 Task: Check the opening hours of the nearest Apple Support Center.
Action: Mouse moved to (81, 33)
Screenshot: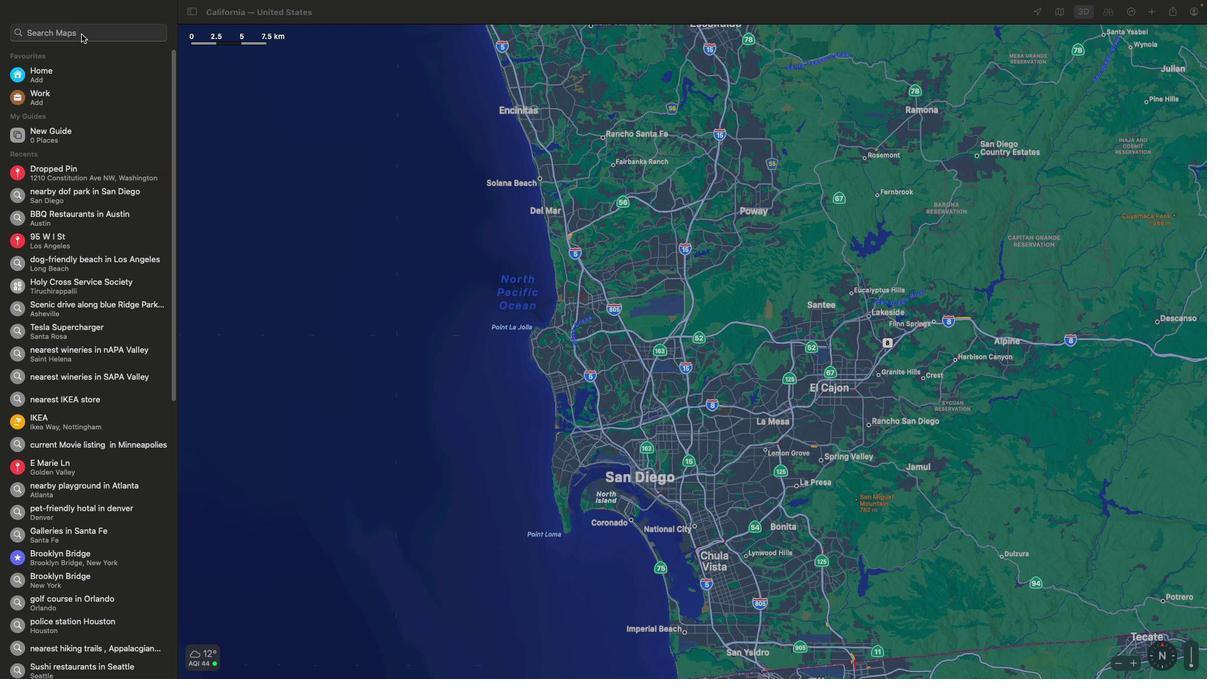 
Action: Mouse pressed left at (81, 33)
Screenshot: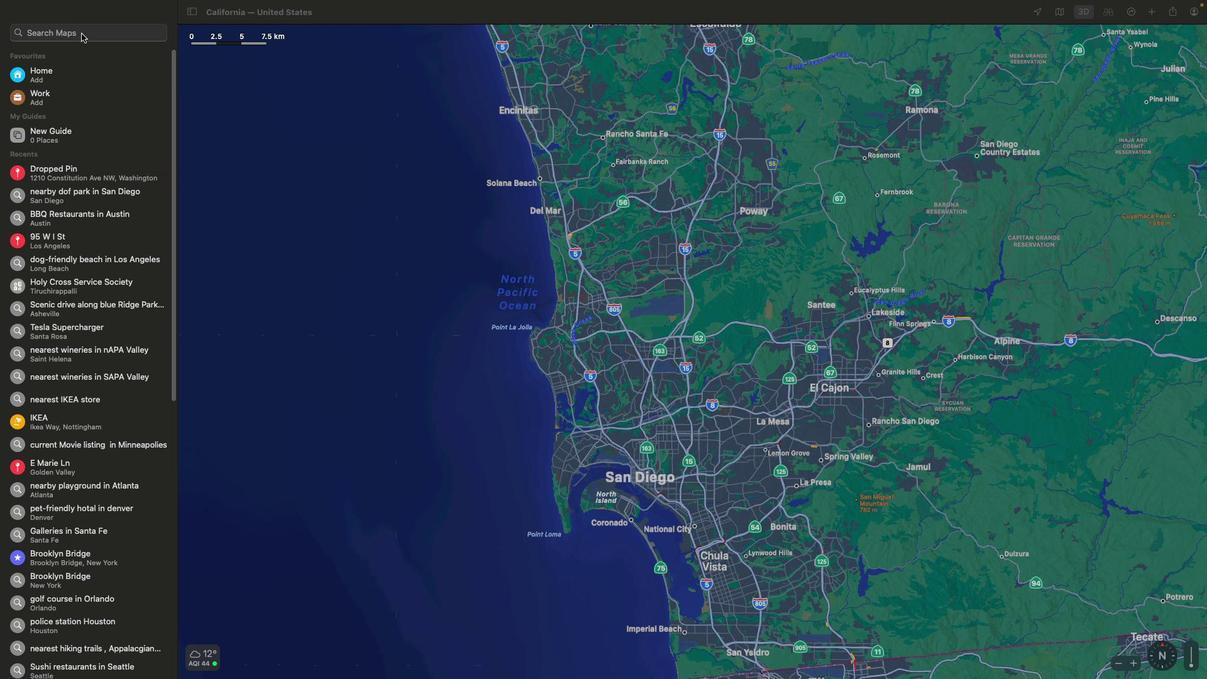 
Action: Key pressed Key.shift'N''e''a''r''e''s''t'Key.spaceKey.shift'A''p''p''l''e'Key.spaceKey.shift'S''u''p''p''o''r''t'Key.spaceKey.shiftKey.shift'C''e''n''t''e''r'Key.spaceKey.enter
Screenshot: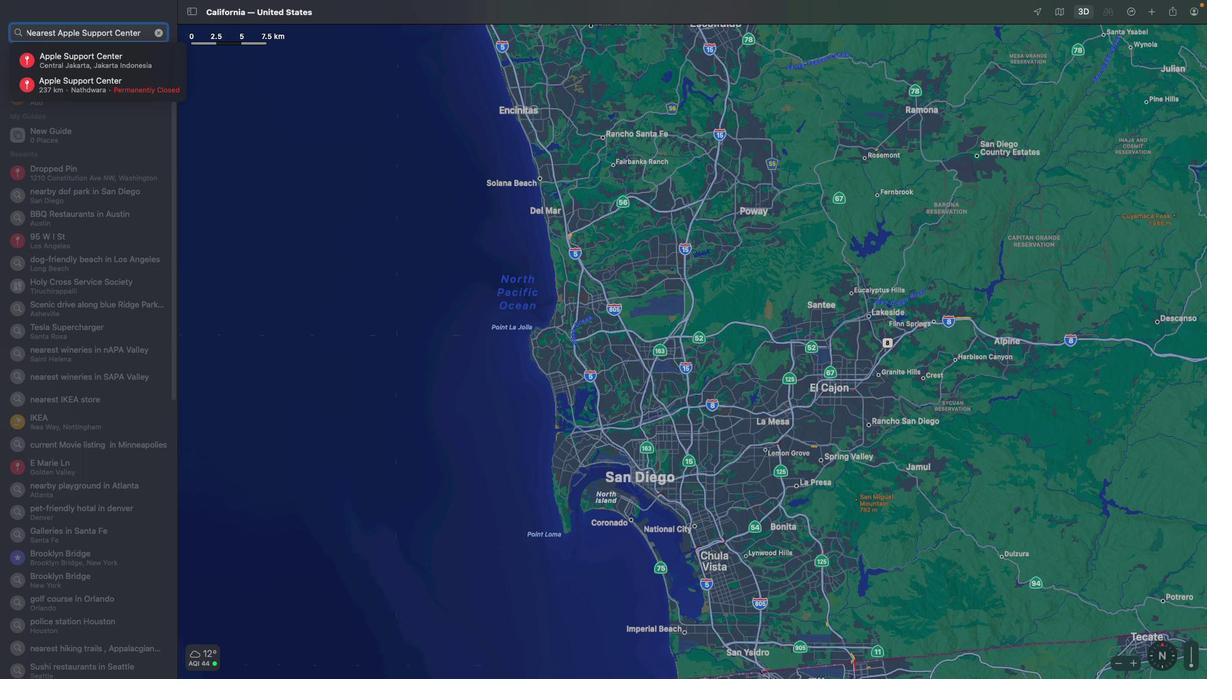 
Action: Mouse moved to (117, 33)
Screenshot: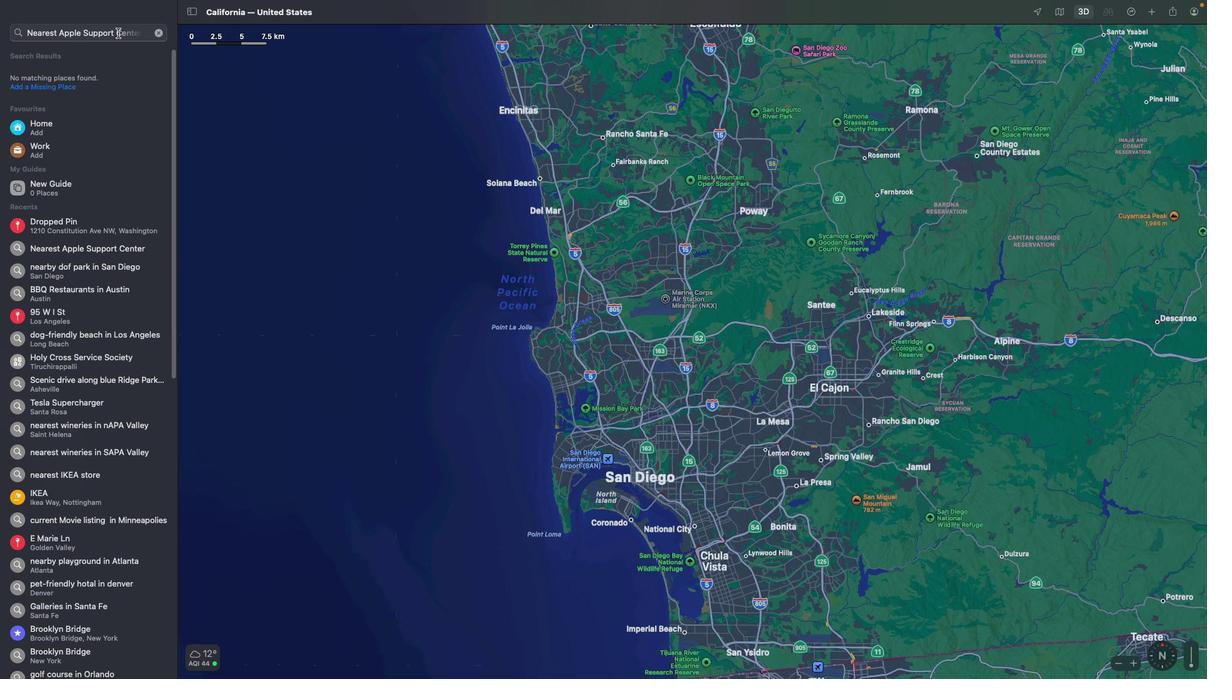 
Action: Mouse pressed left at (117, 33)
Screenshot: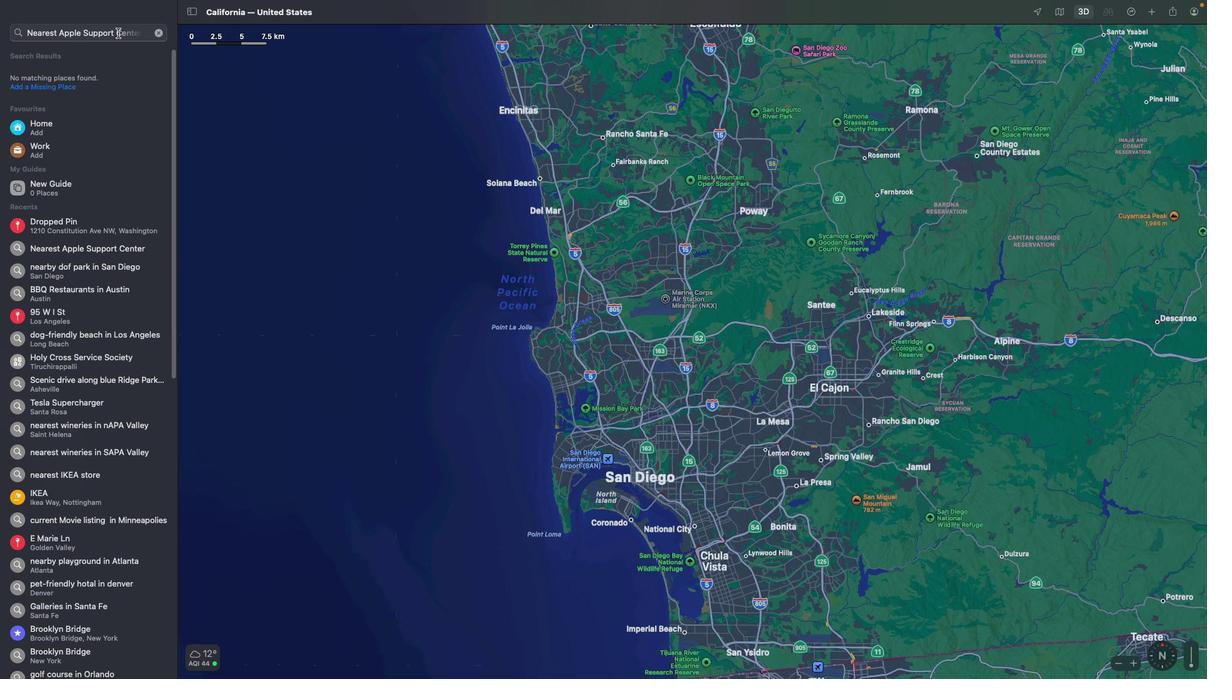 
Action: Mouse moved to (107, 61)
Screenshot: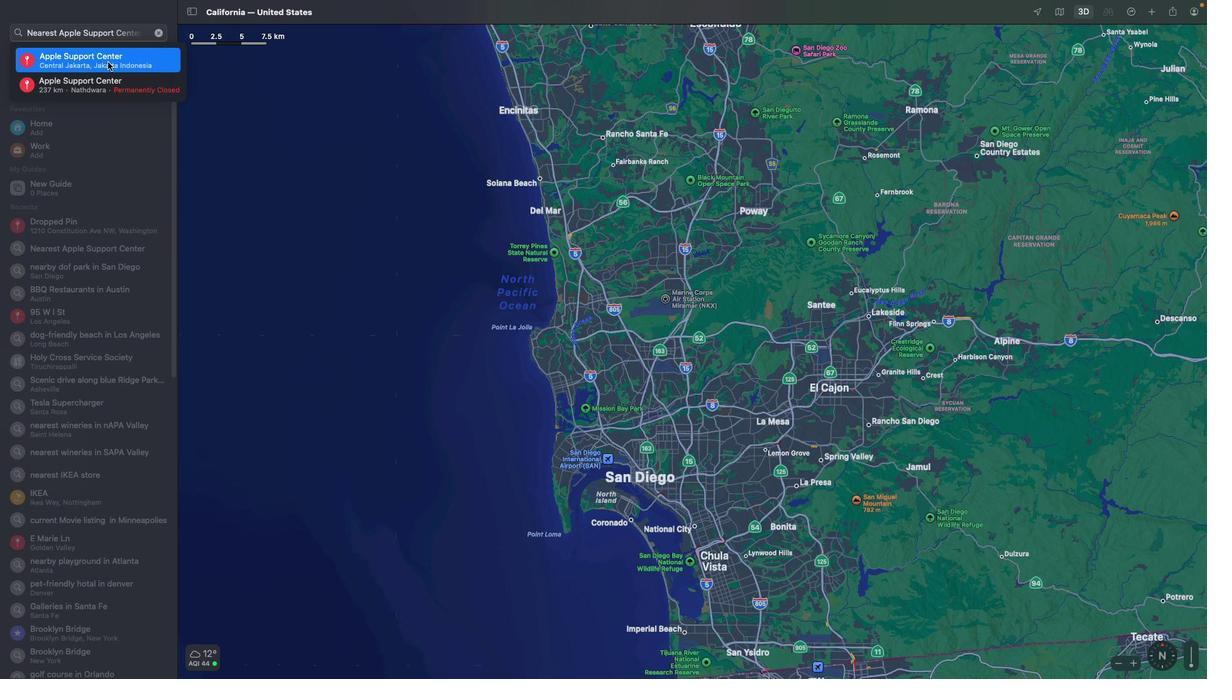 
Action: Mouse pressed left at (107, 61)
Screenshot: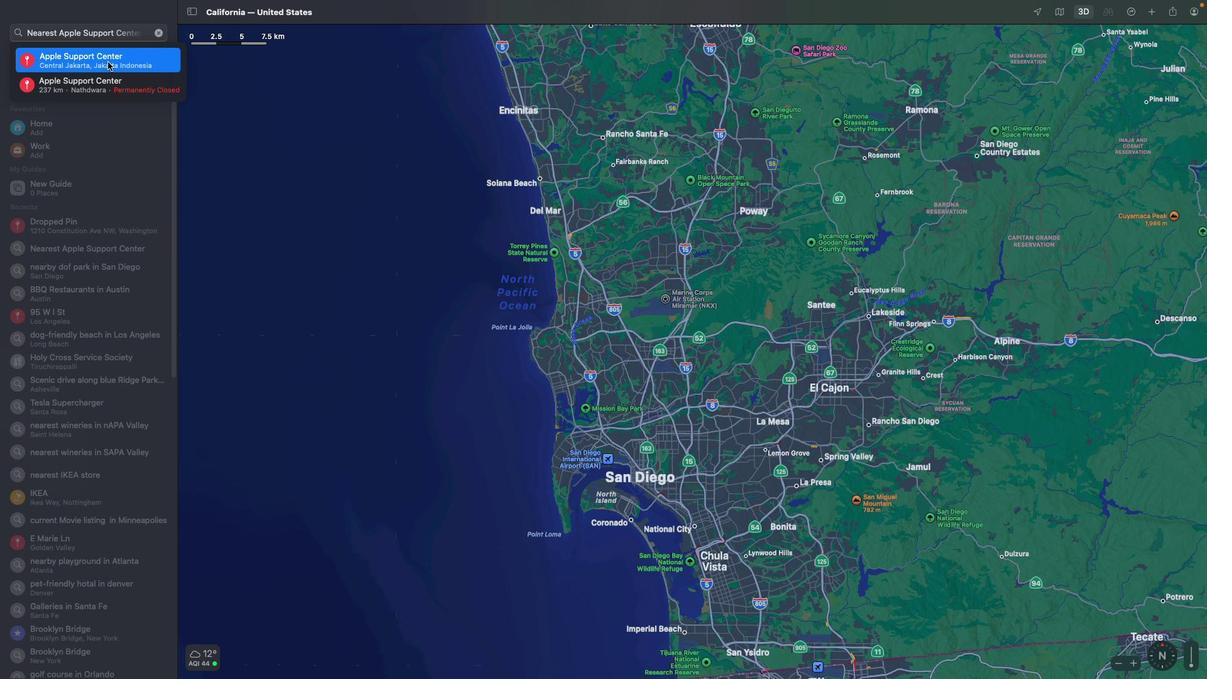 
Action: Mouse moved to (828, 333)
Screenshot: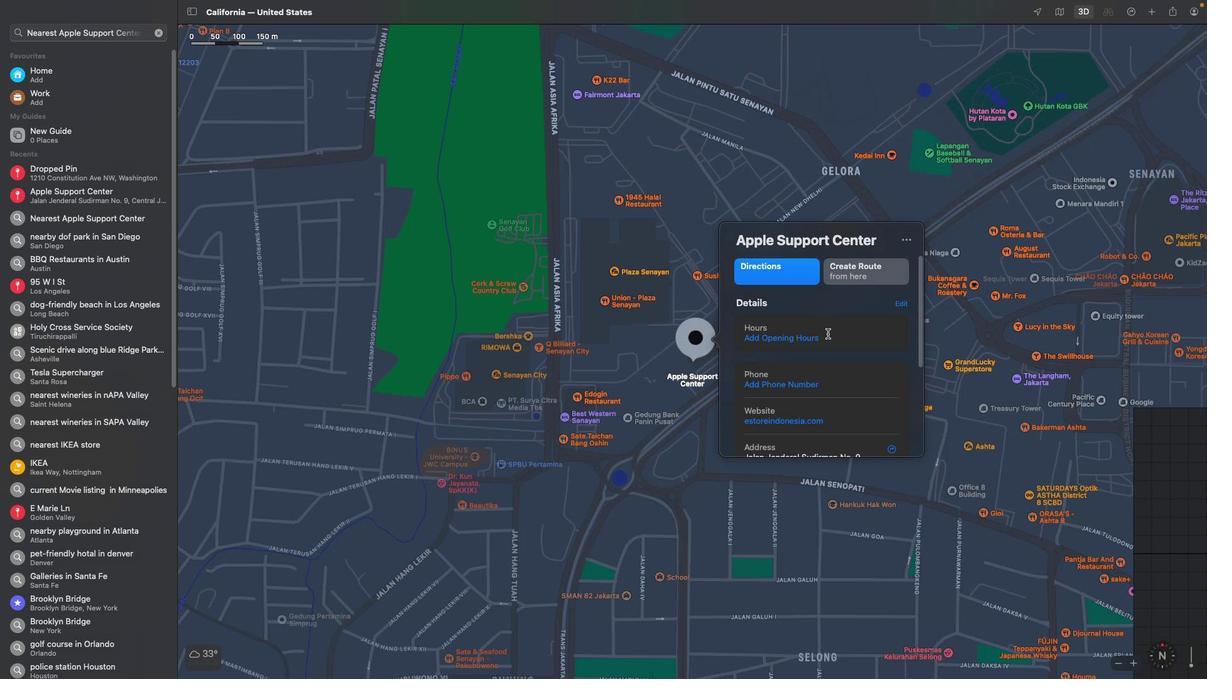 
Action: Mouse scrolled (828, 333) with delta (0, 0)
Screenshot: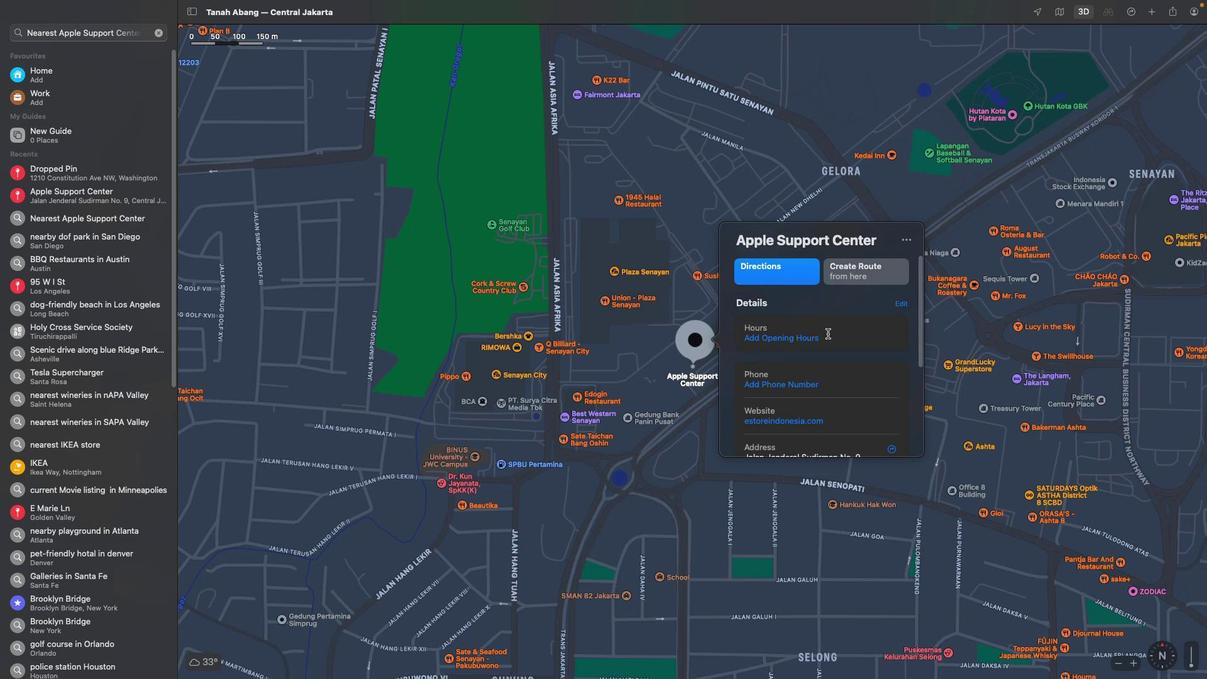 
Action: Mouse scrolled (828, 333) with delta (0, 0)
Screenshot: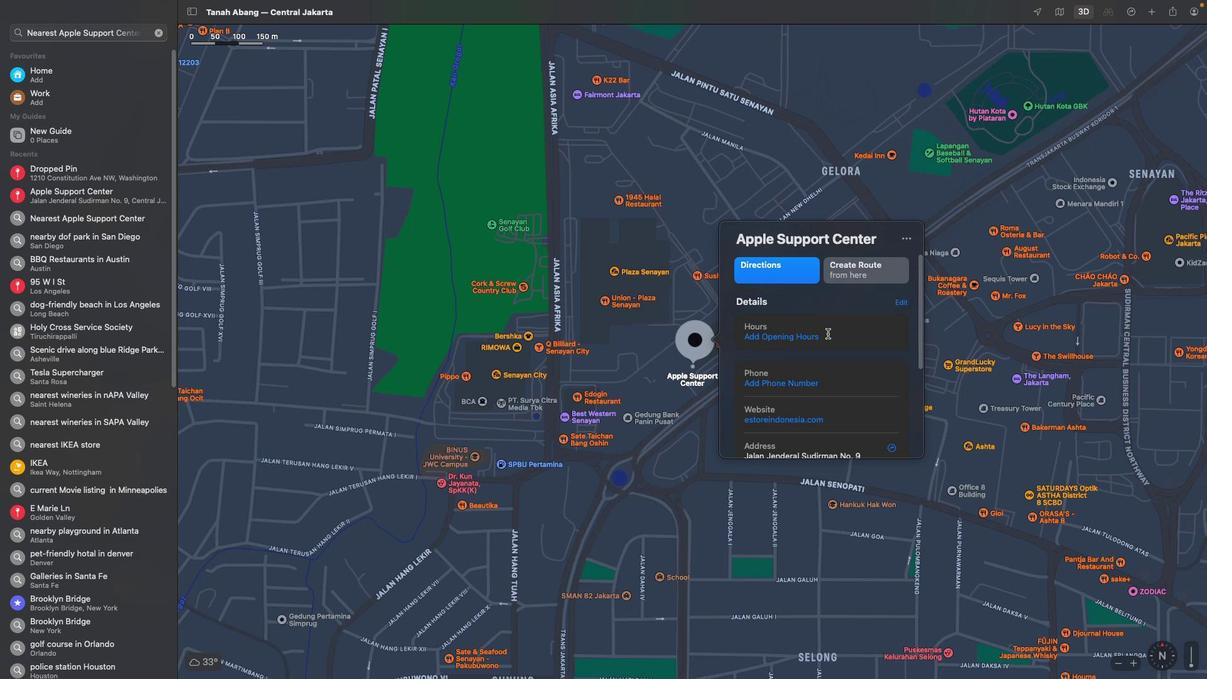 
Action: Mouse scrolled (828, 333) with delta (0, -1)
Screenshot: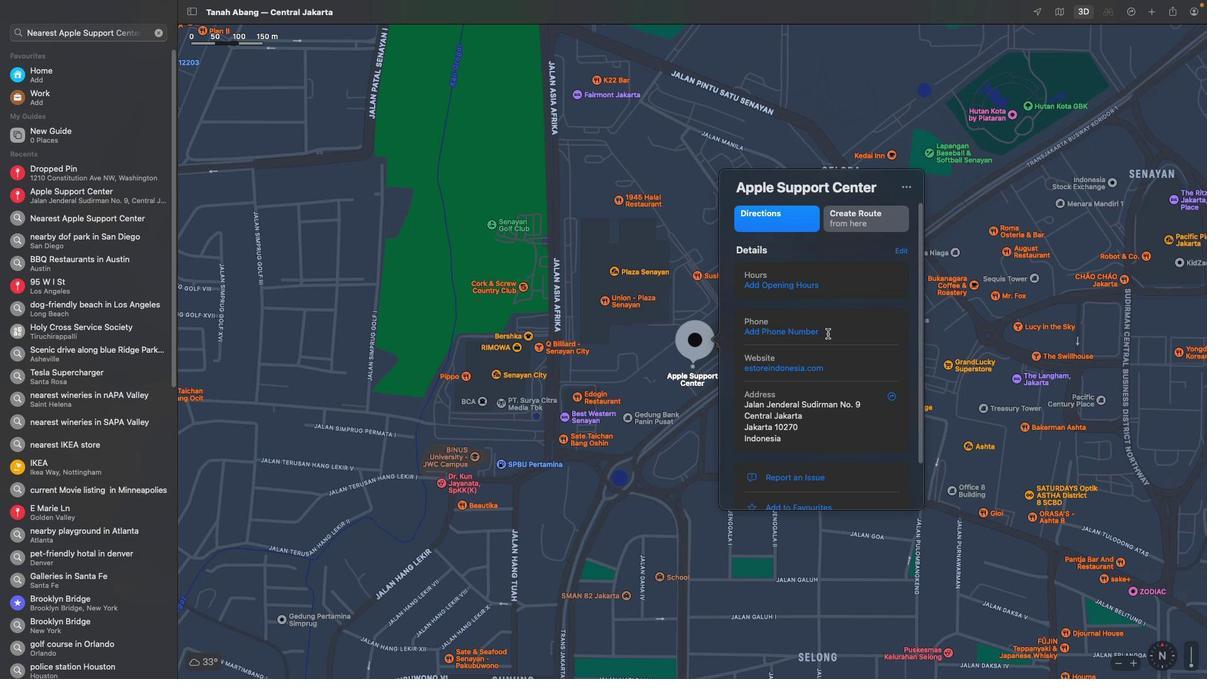 
Action: Mouse scrolled (828, 333) with delta (0, -2)
Screenshot: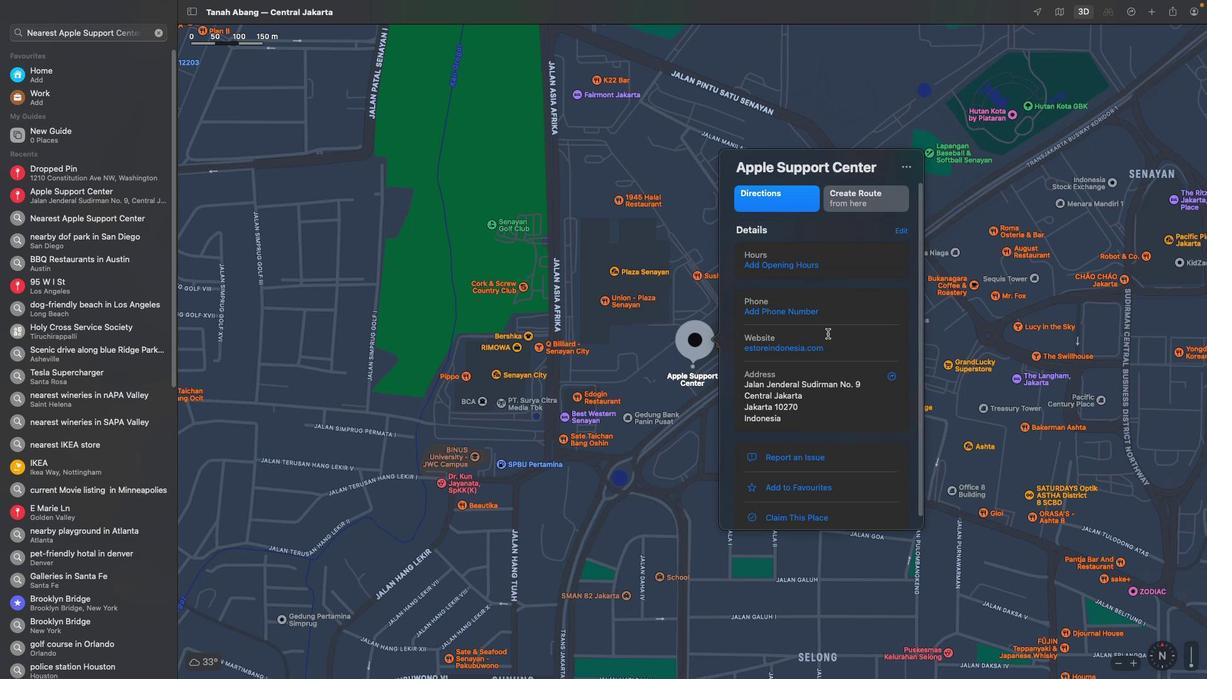 
Action: Mouse scrolled (828, 333) with delta (0, 0)
Screenshot: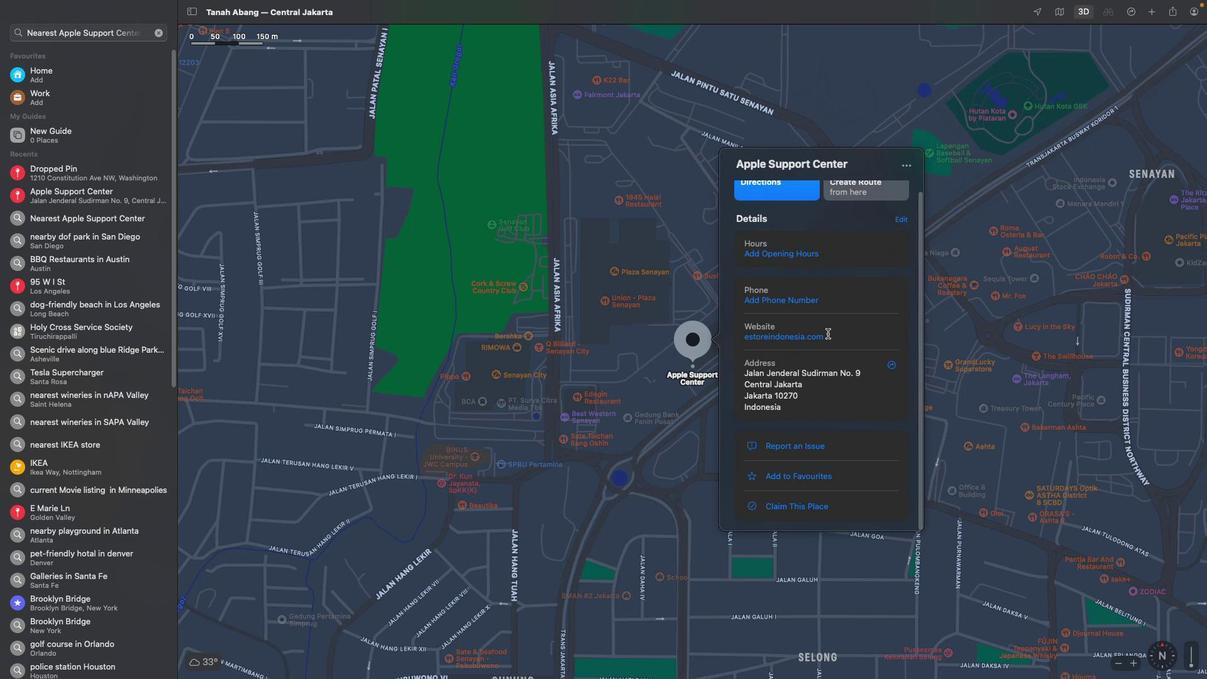
Action: Mouse scrolled (828, 333) with delta (0, 0)
Screenshot: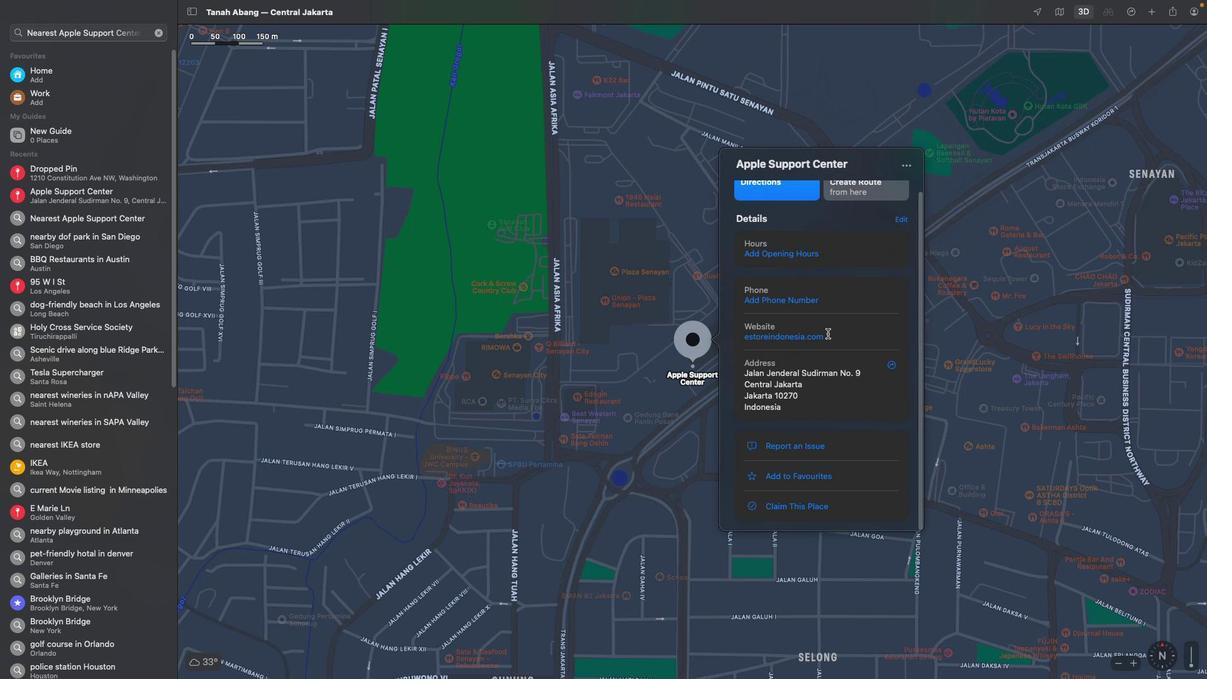 
Action: Mouse scrolled (828, 333) with delta (0, -1)
Screenshot: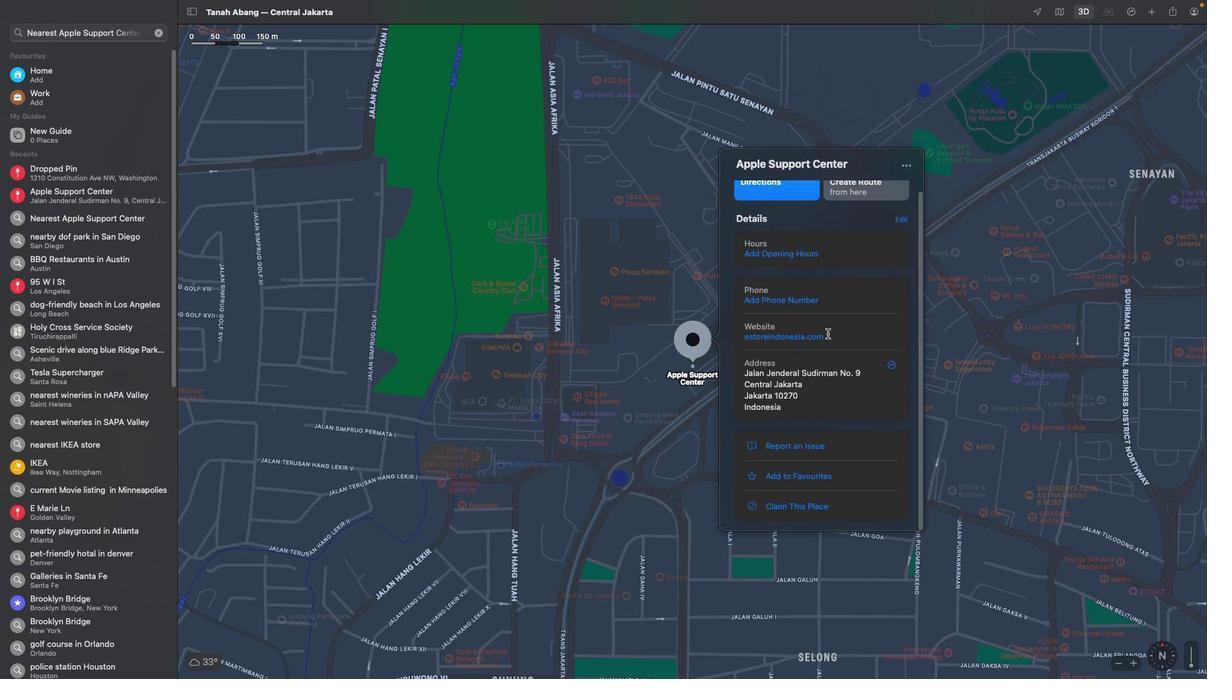 
Action: Mouse scrolled (828, 333) with delta (0, 0)
Screenshot: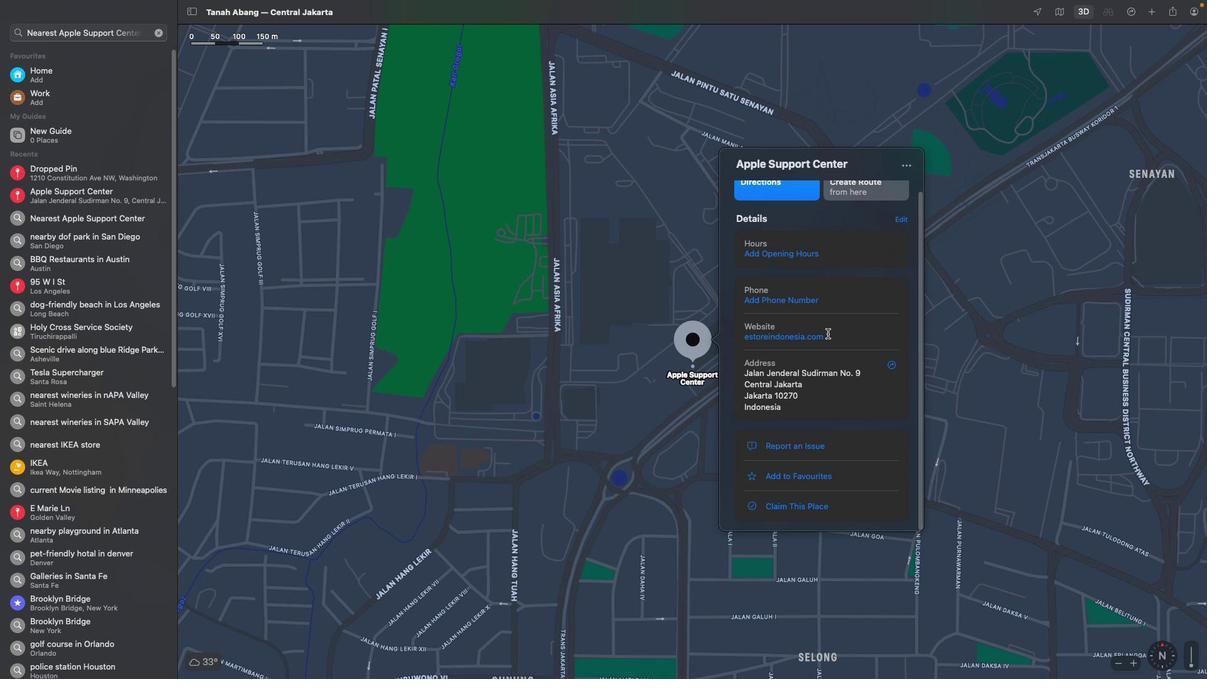 
Action: Mouse scrolled (828, 333) with delta (0, 0)
Screenshot: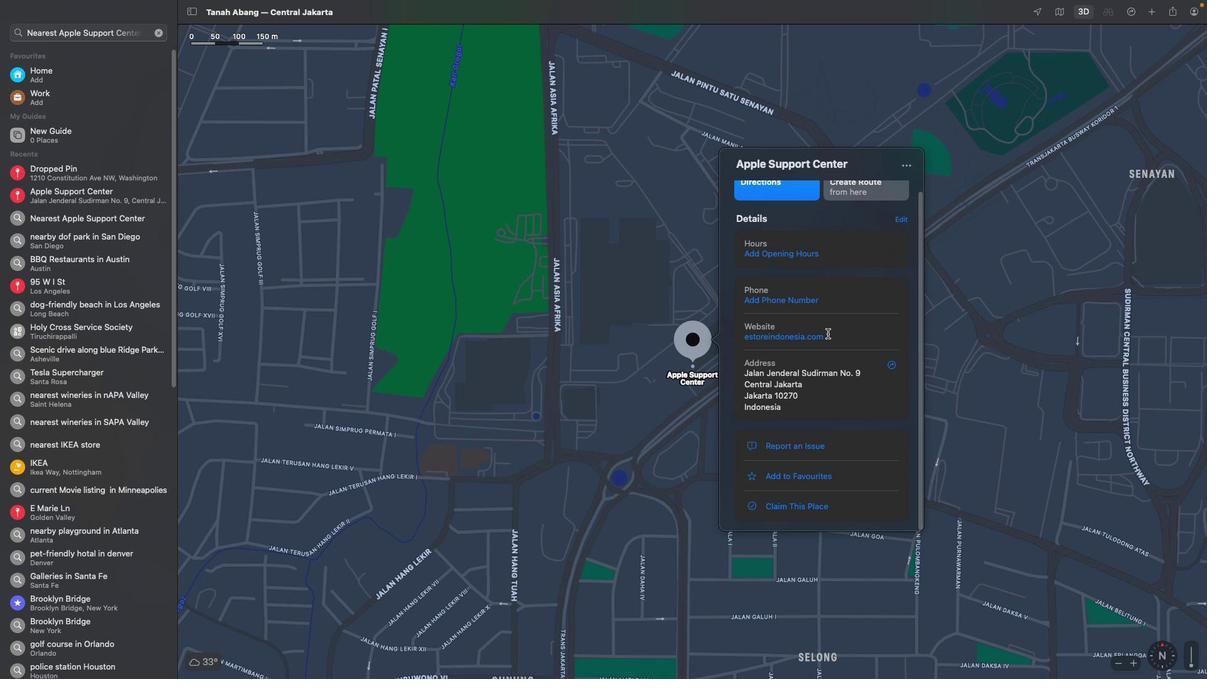 
Action: Mouse scrolled (828, 333) with delta (0, -1)
Screenshot: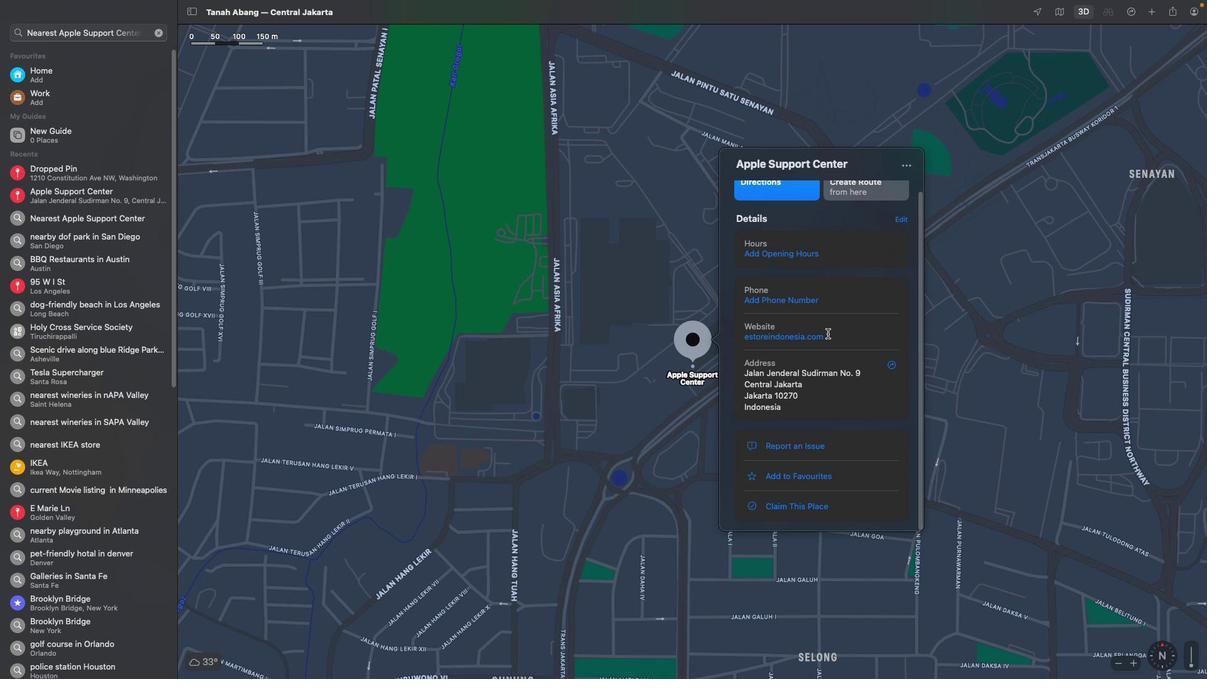 
Action: Mouse scrolled (828, 333) with delta (0, -3)
Screenshot: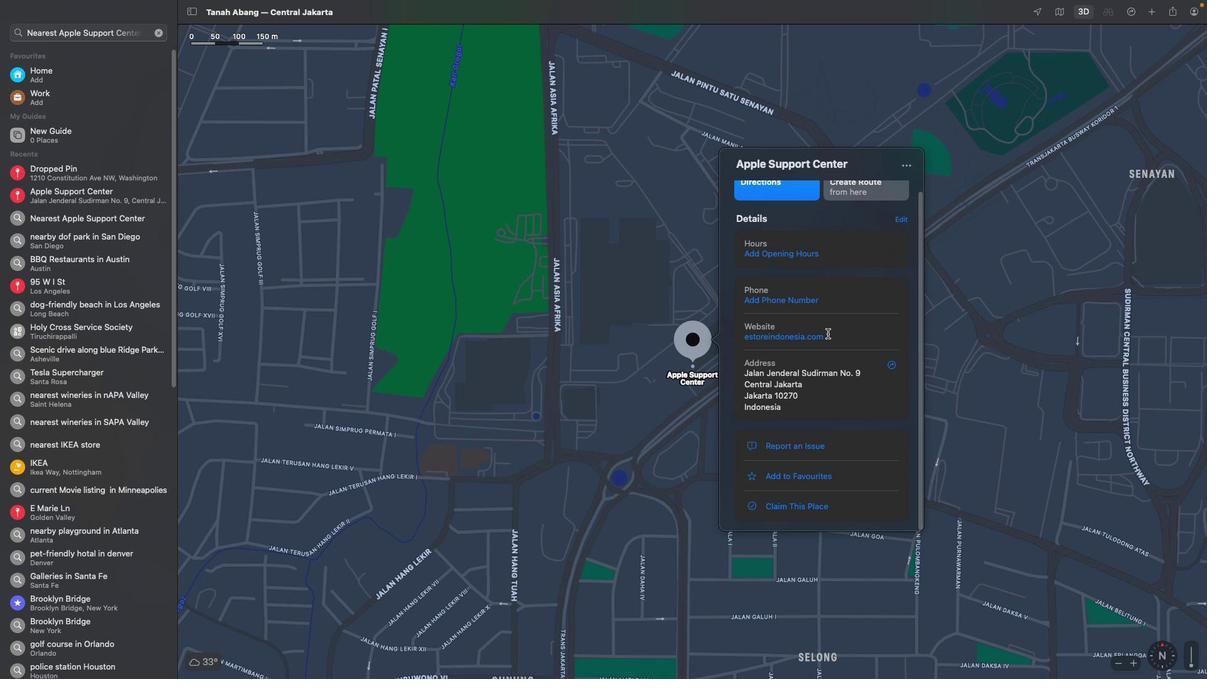 
Action: Mouse scrolled (828, 333) with delta (0, -3)
Screenshot: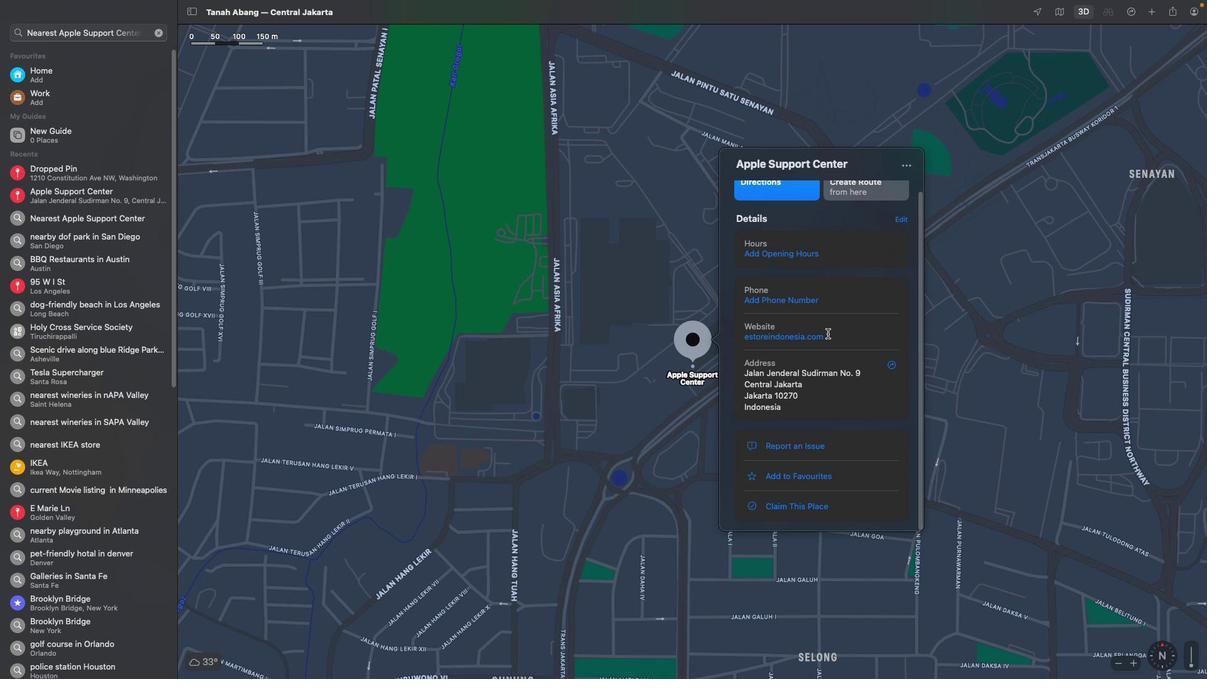 
Action: Mouse scrolled (828, 333) with delta (0, -3)
Screenshot: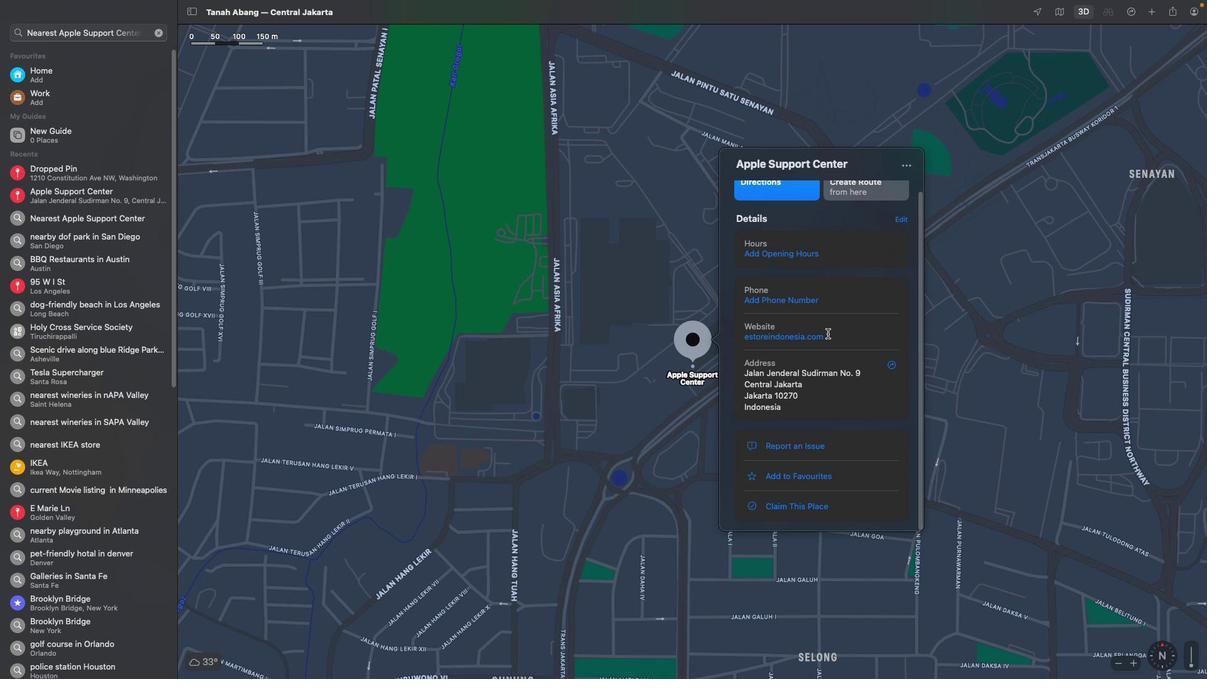 
Action: Mouse scrolled (828, 333) with delta (0, -4)
Screenshot: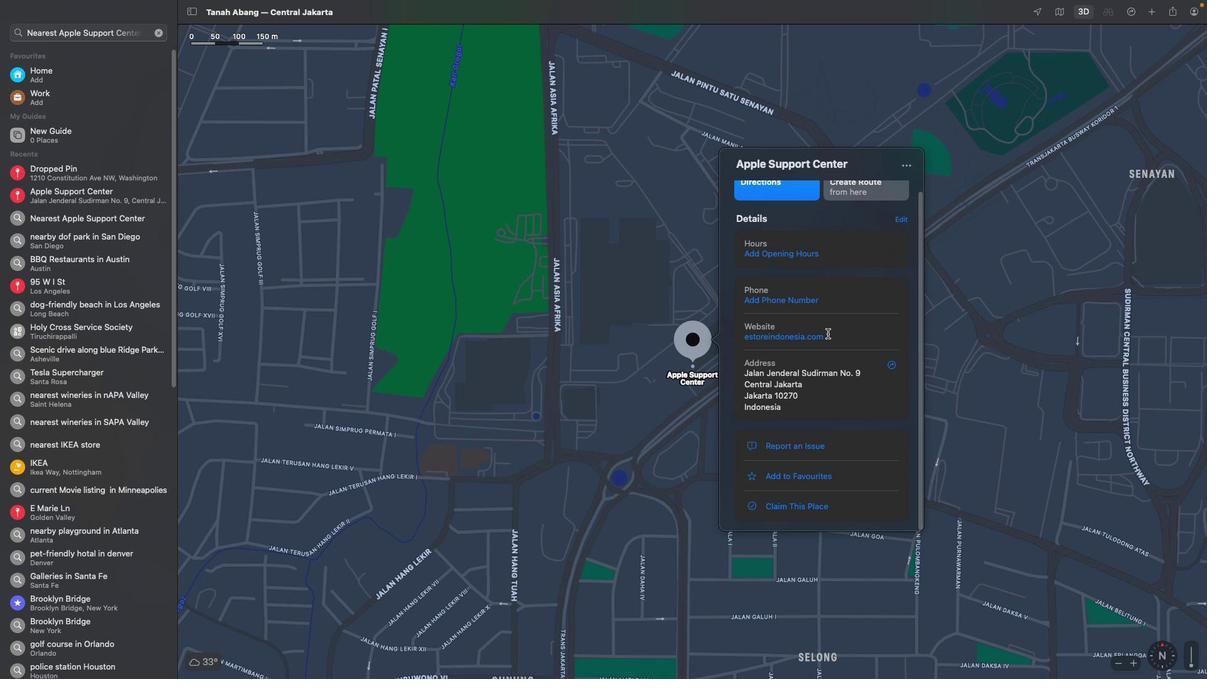 
Action: Mouse moved to (814, 367)
Screenshot: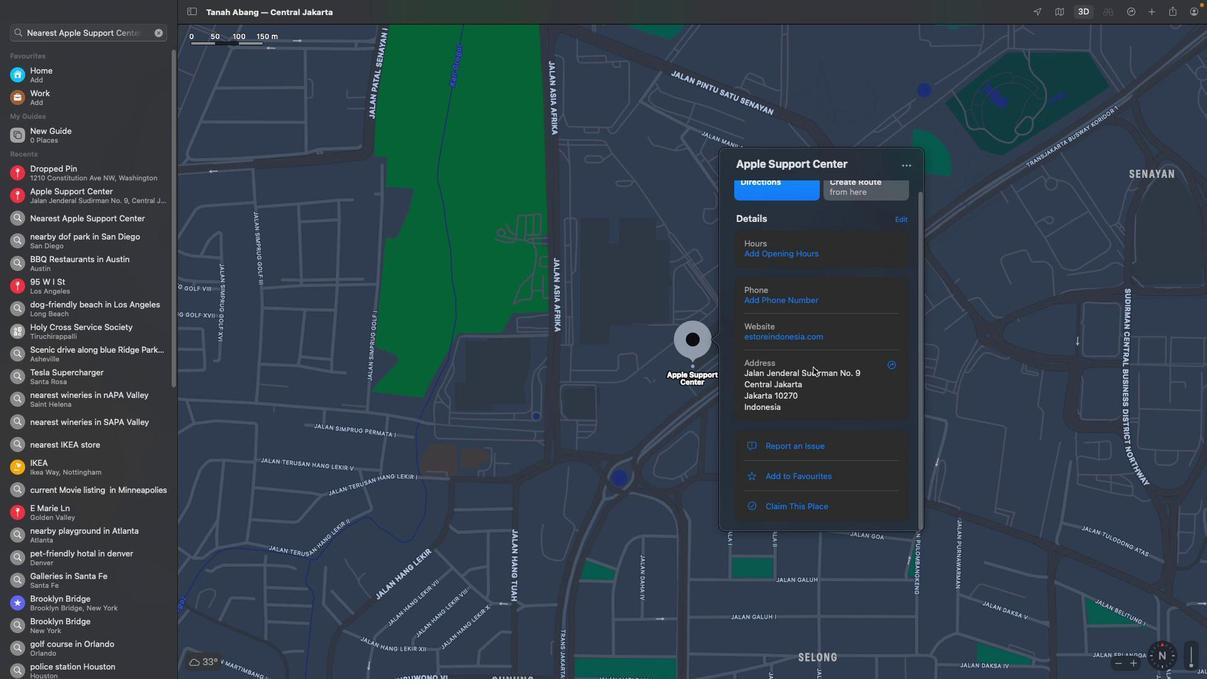 
Action: Mouse scrolled (814, 367) with delta (0, 0)
Screenshot: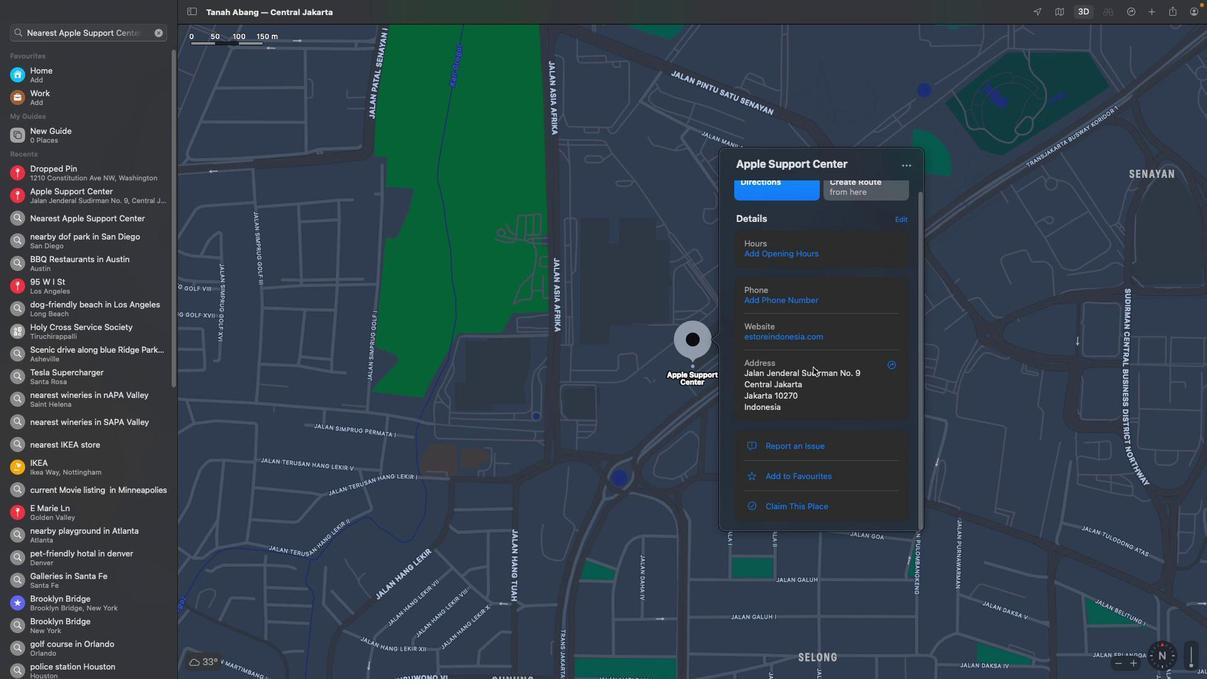 
Action: Mouse scrolled (814, 367) with delta (0, 0)
Screenshot: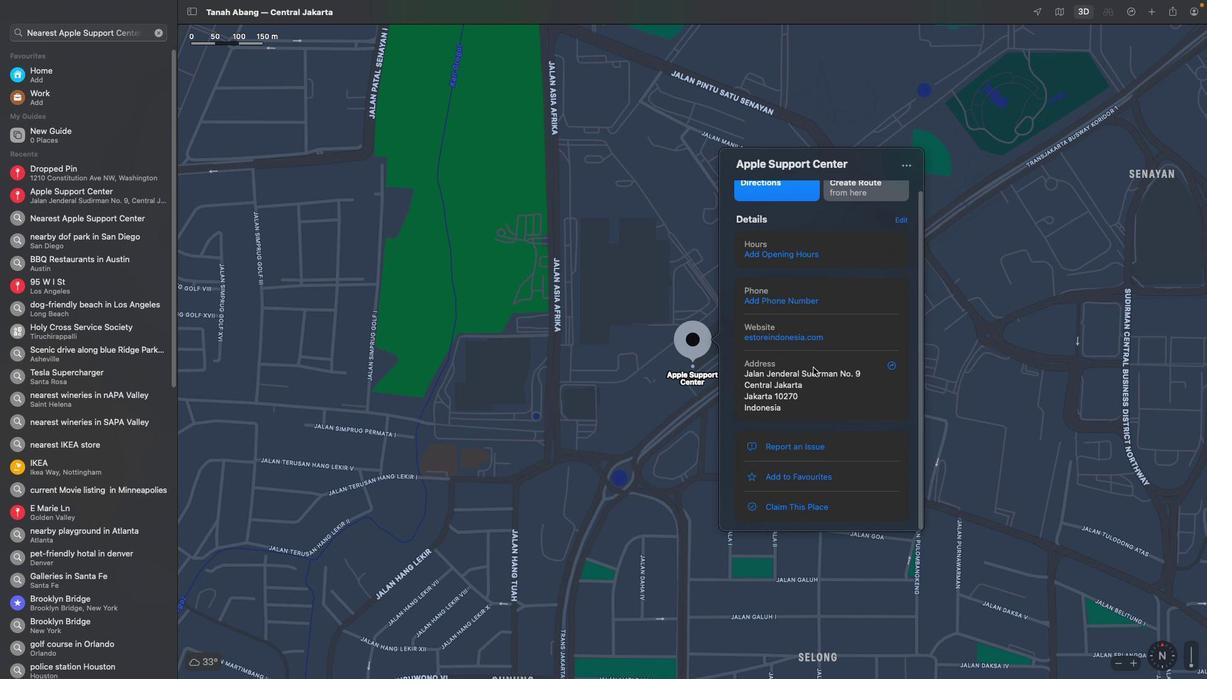 
Action: Mouse scrolled (814, 367) with delta (0, 1)
Screenshot: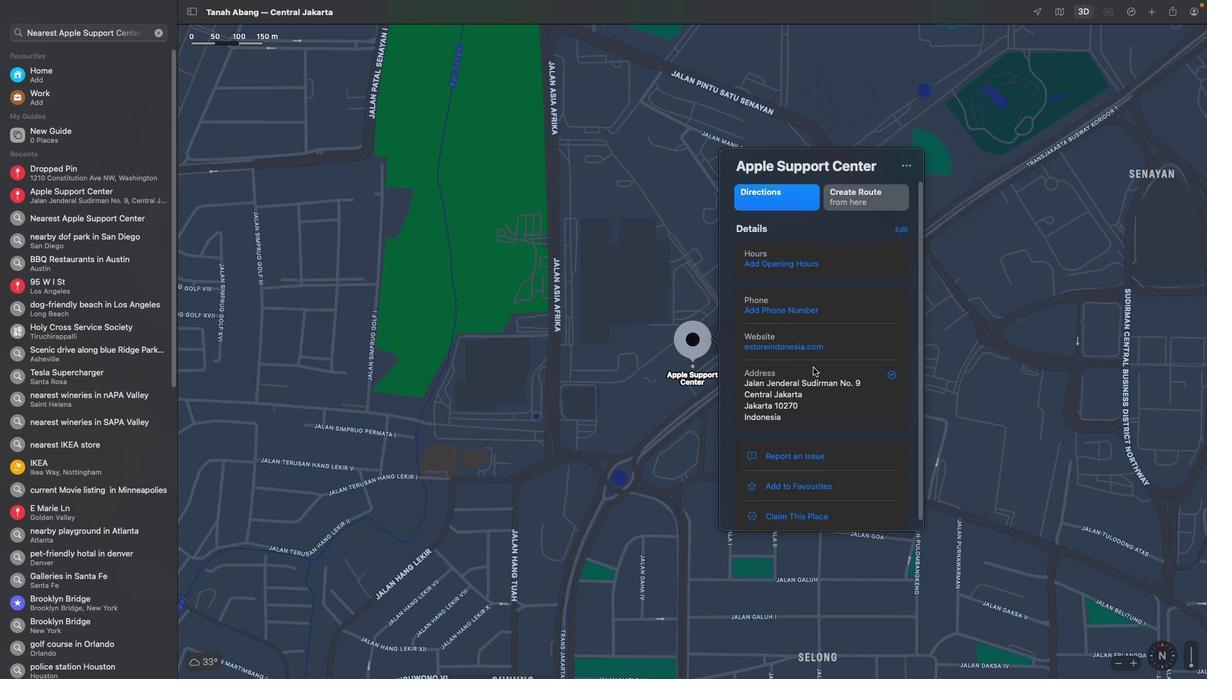 
Action: Mouse scrolled (814, 367) with delta (0, 3)
Screenshot: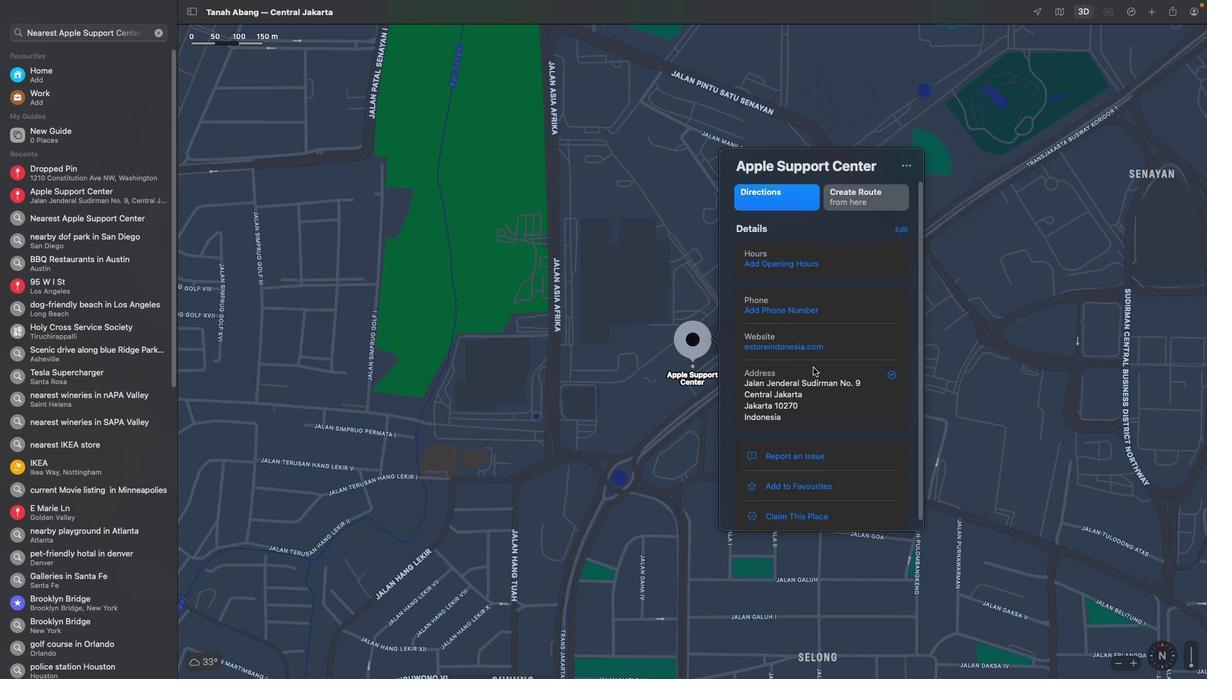 
Action: Mouse scrolled (814, 367) with delta (0, 0)
Screenshot: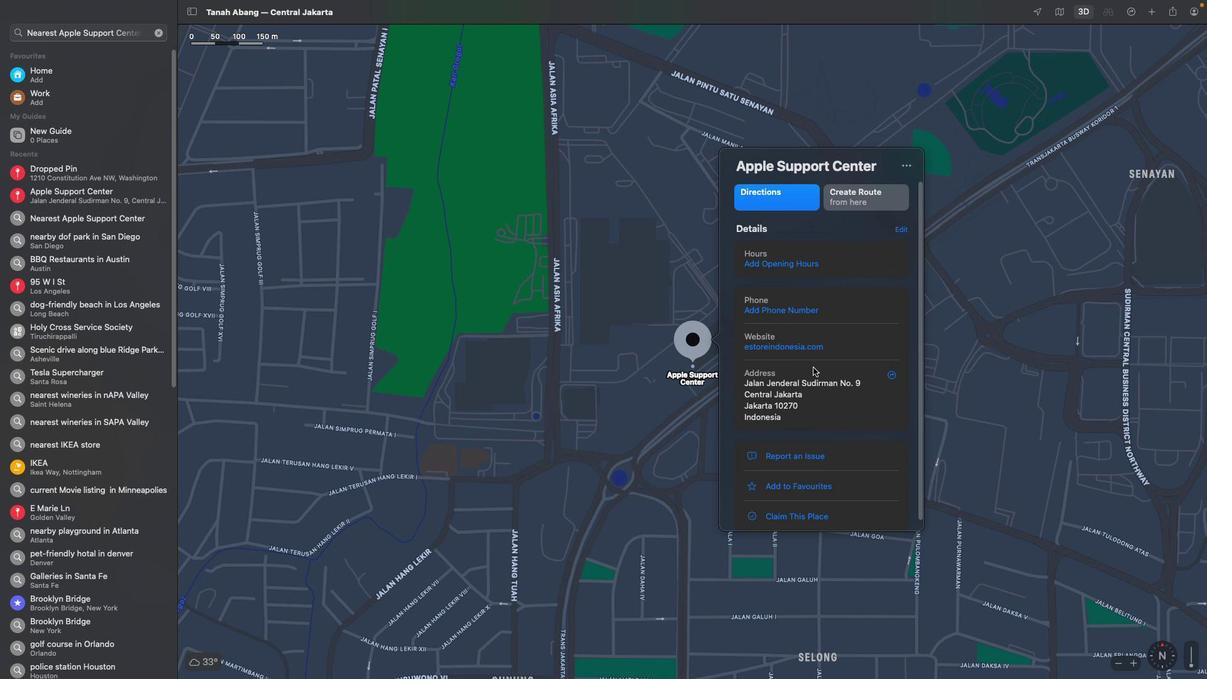
Action: Mouse scrolled (814, 367) with delta (0, 0)
Screenshot: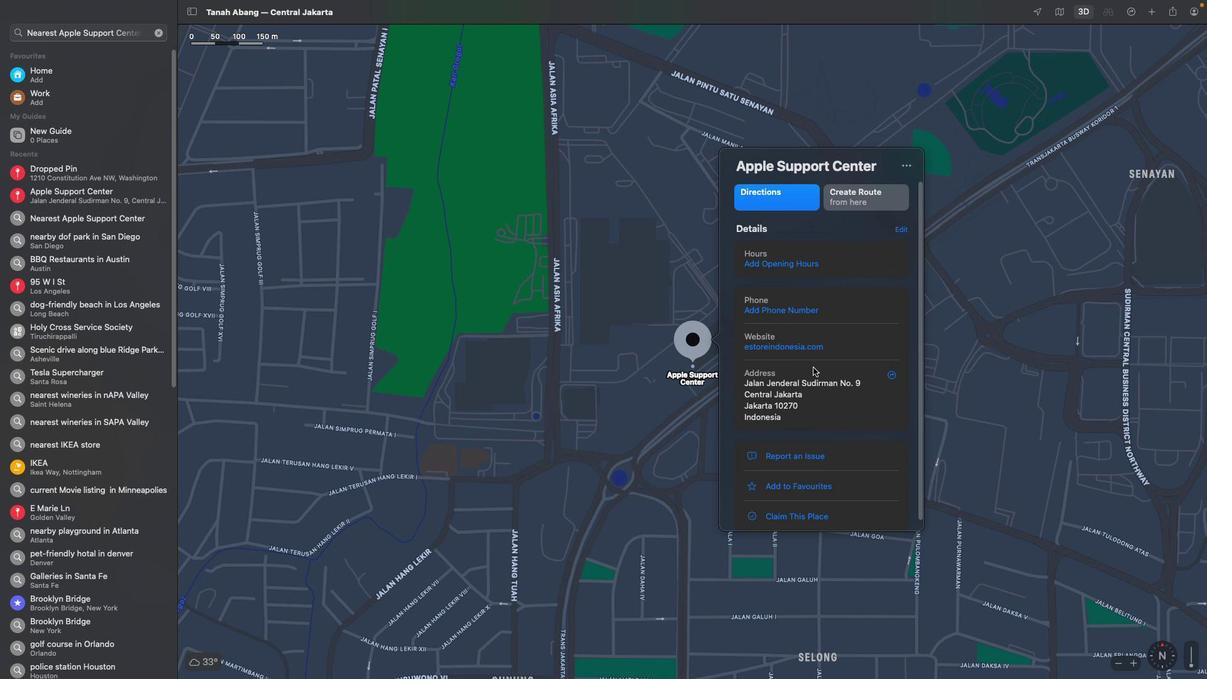 
Action: Mouse scrolled (814, 367) with delta (0, 2)
Screenshot: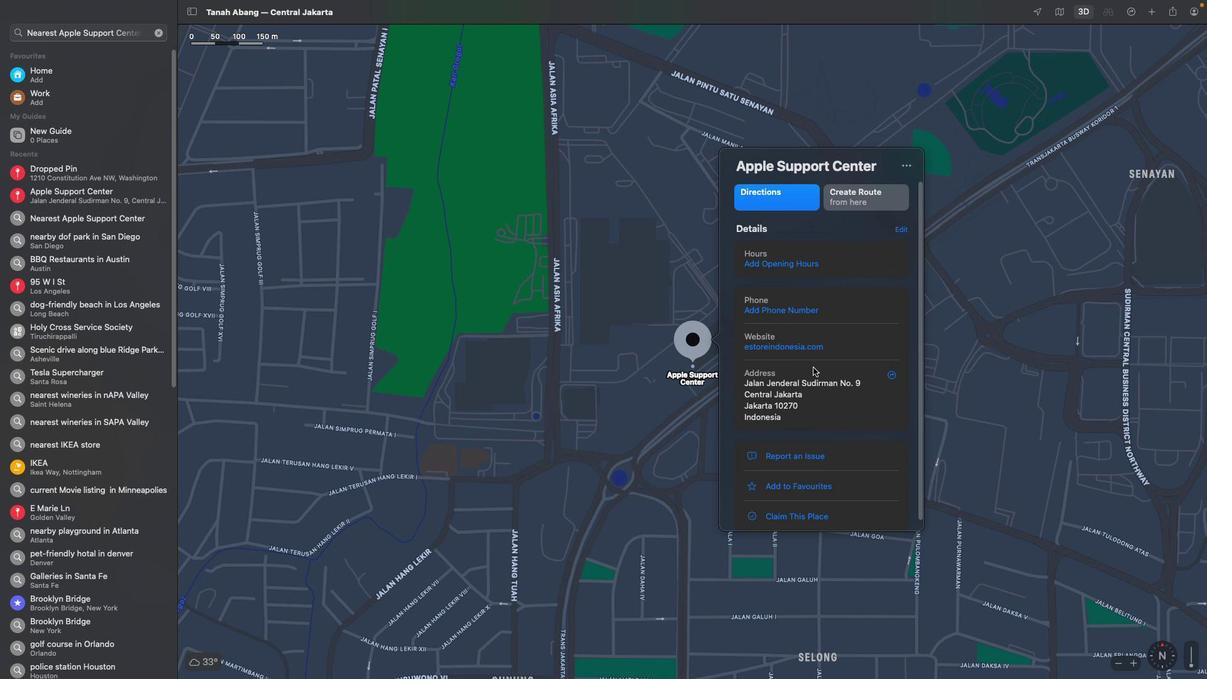 
Action: Mouse scrolled (814, 367) with delta (0, 3)
Screenshot: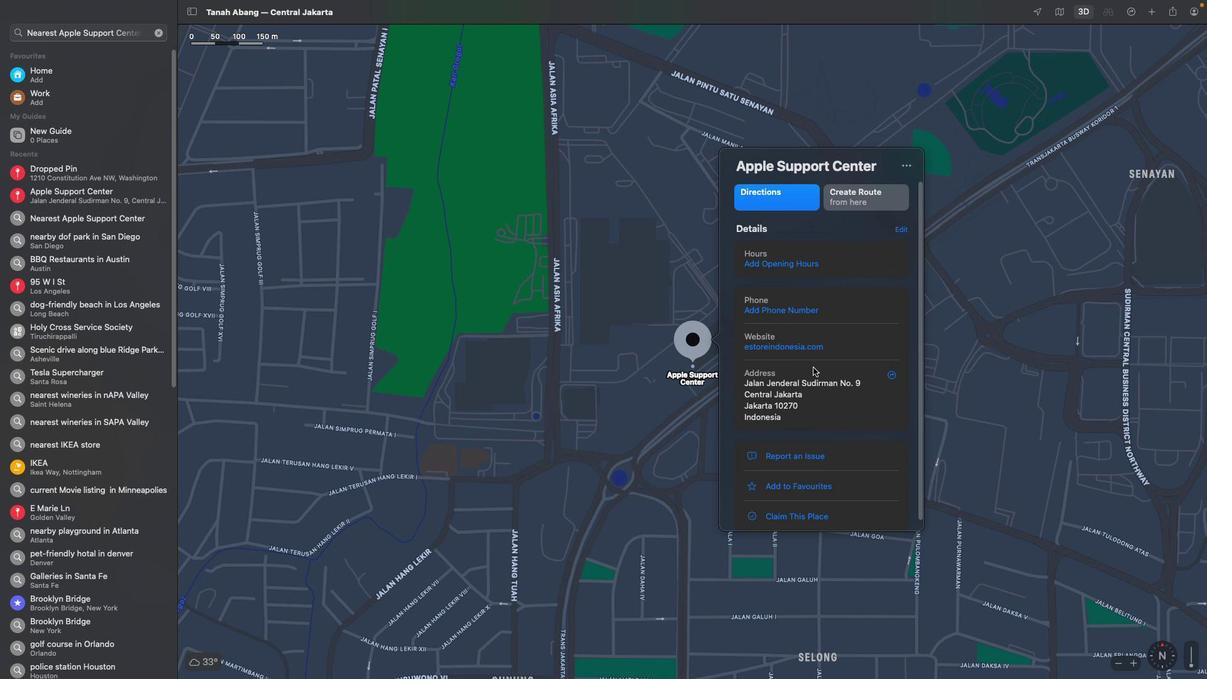 
Action: Mouse scrolled (814, 367) with delta (0, 3)
Screenshot: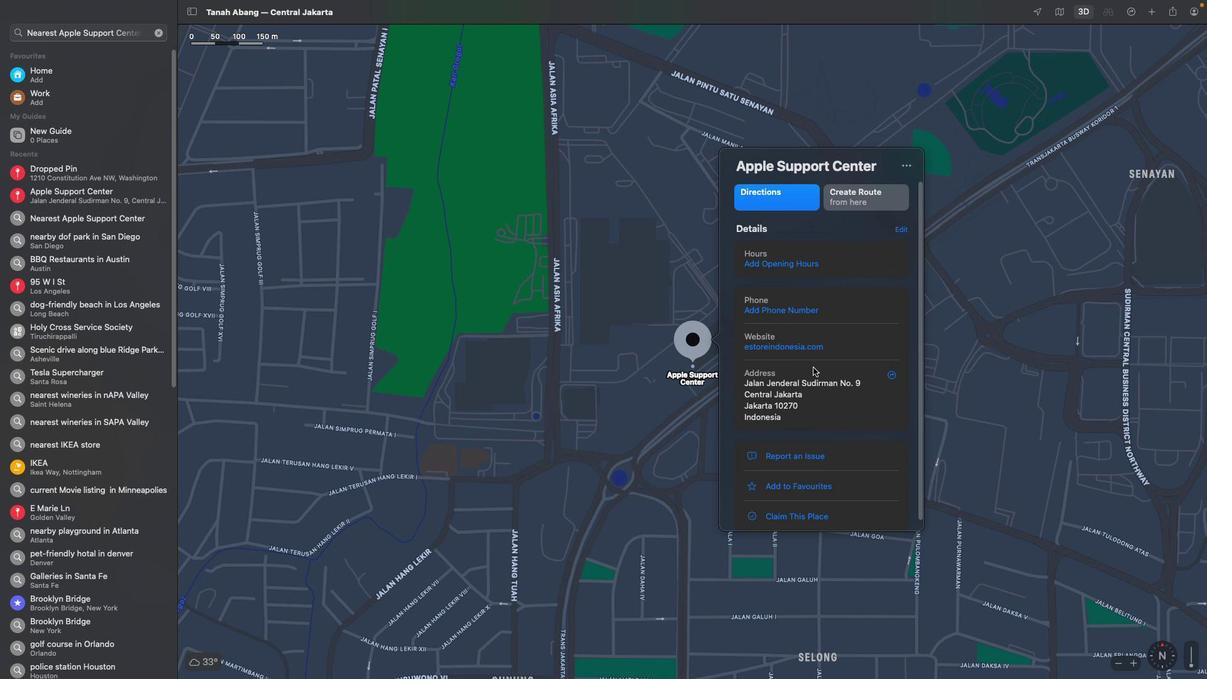 
Action: Mouse scrolled (814, 367) with delta (0, 4)
Screenshot: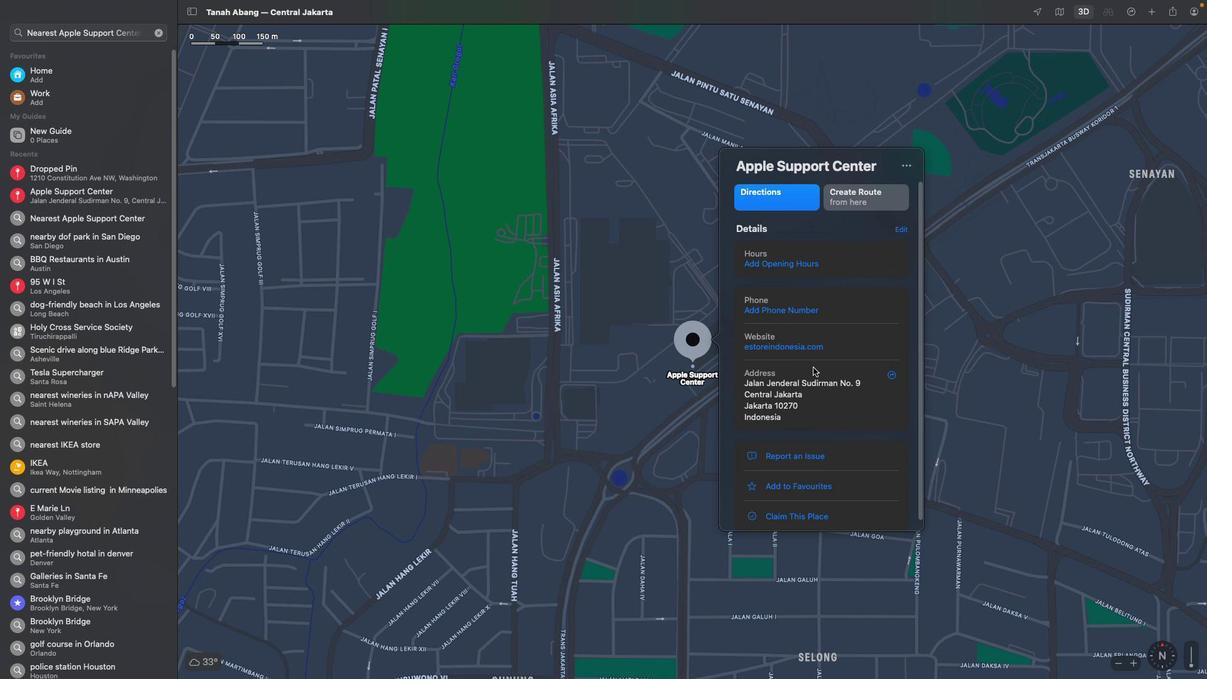 
Action: Mouse scrolled (814, 367) with delta (0, 0)
Screenshot: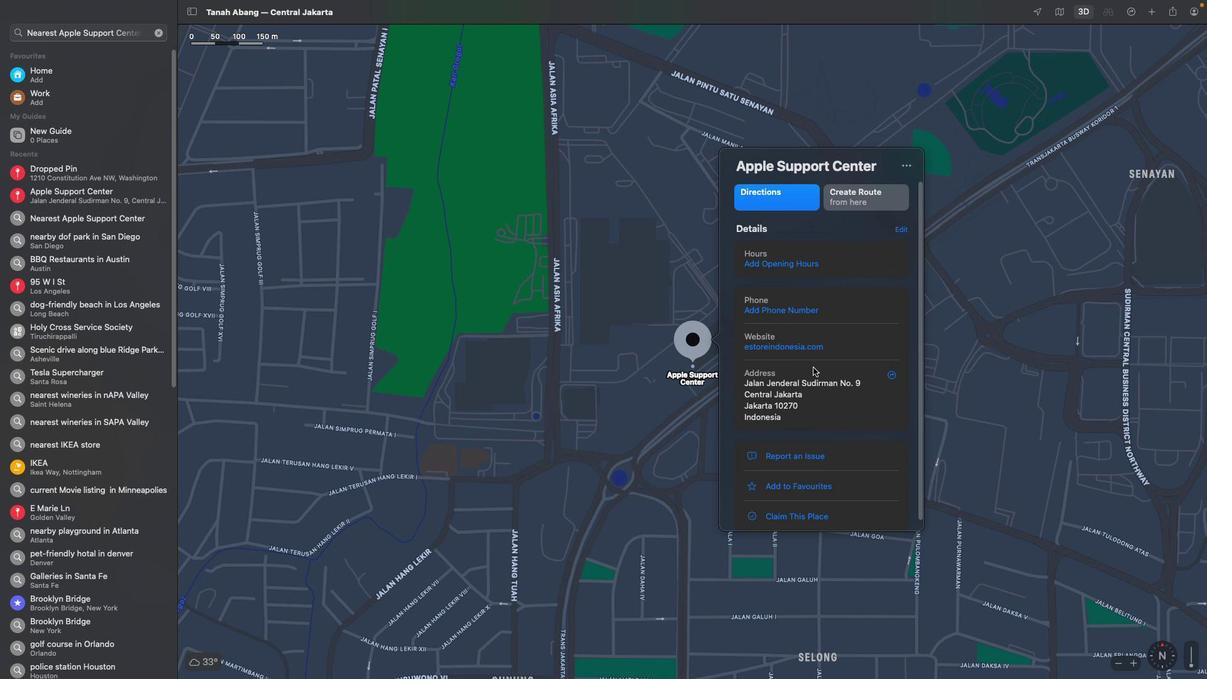
Action: Mouse scrolled (814, 367) with delta (0, 0)
Screenshot: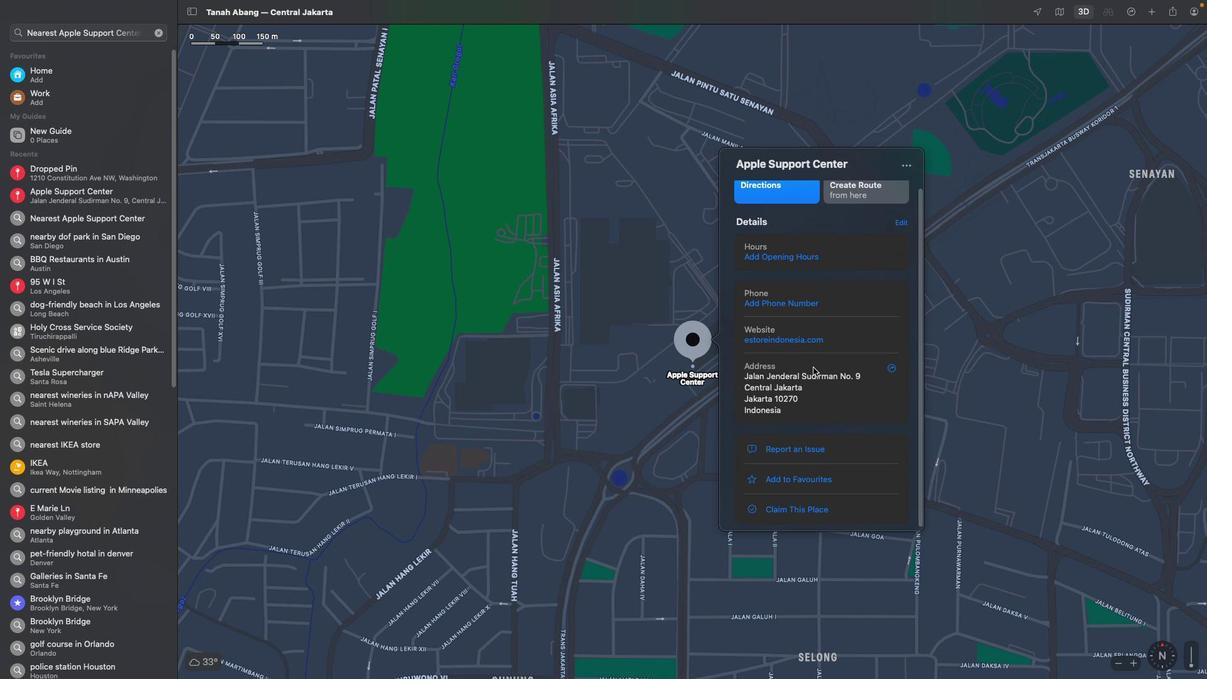 
Action: Mouse scrolled (814, 367) with delta (0, -1)
Screenshot: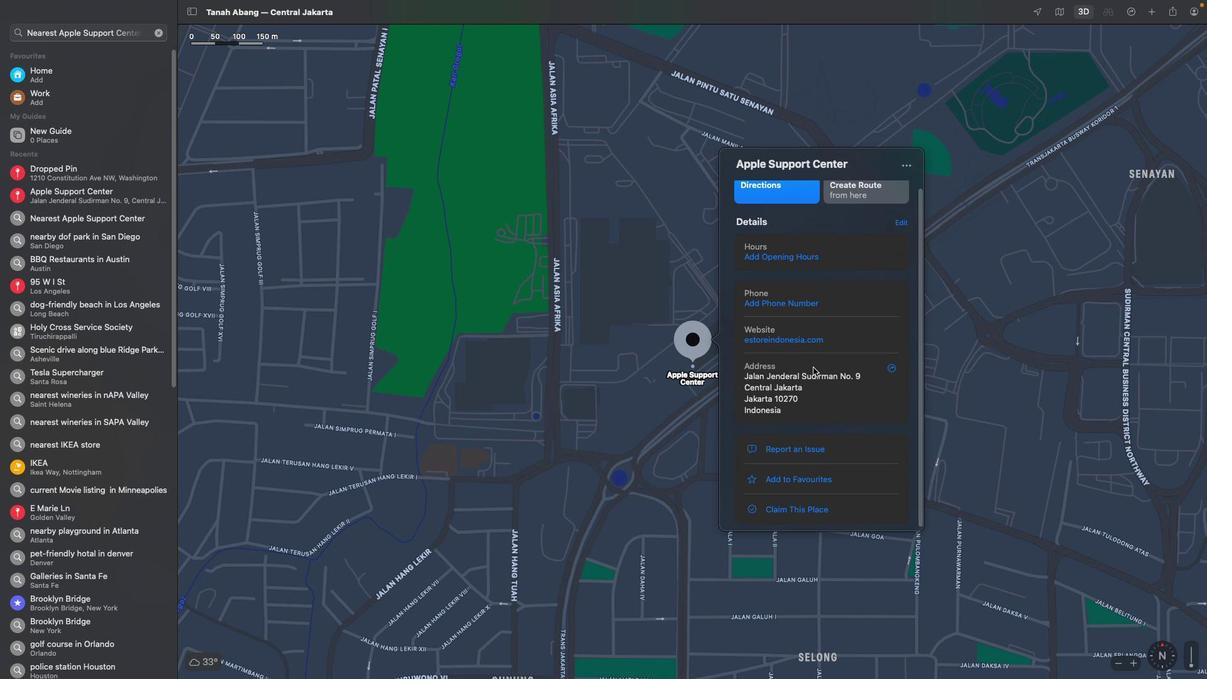 
Action: Mouse scrolled (814, 367) with delta (0, -3)
Screenshot: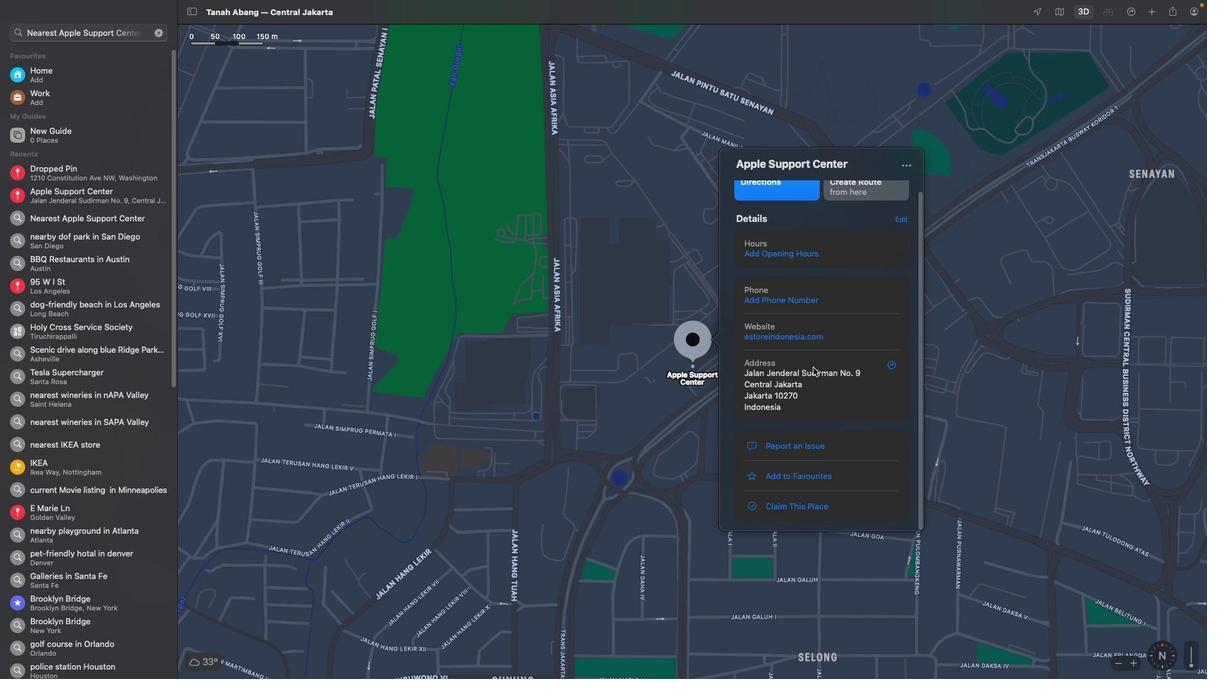 
Action: Mouse scrolled (814, 367) with delta (0, -3)
Screenshot: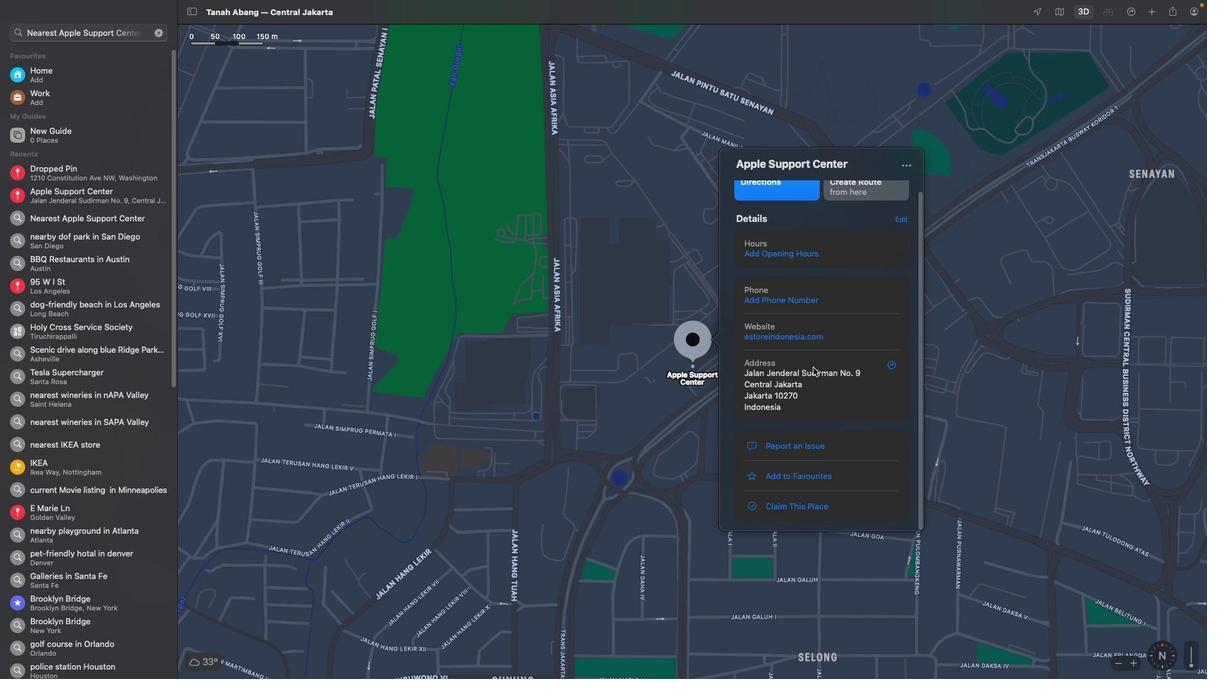 
Action: Mouse scrolled (814, 367) with delta (0, -4)
Screenshot: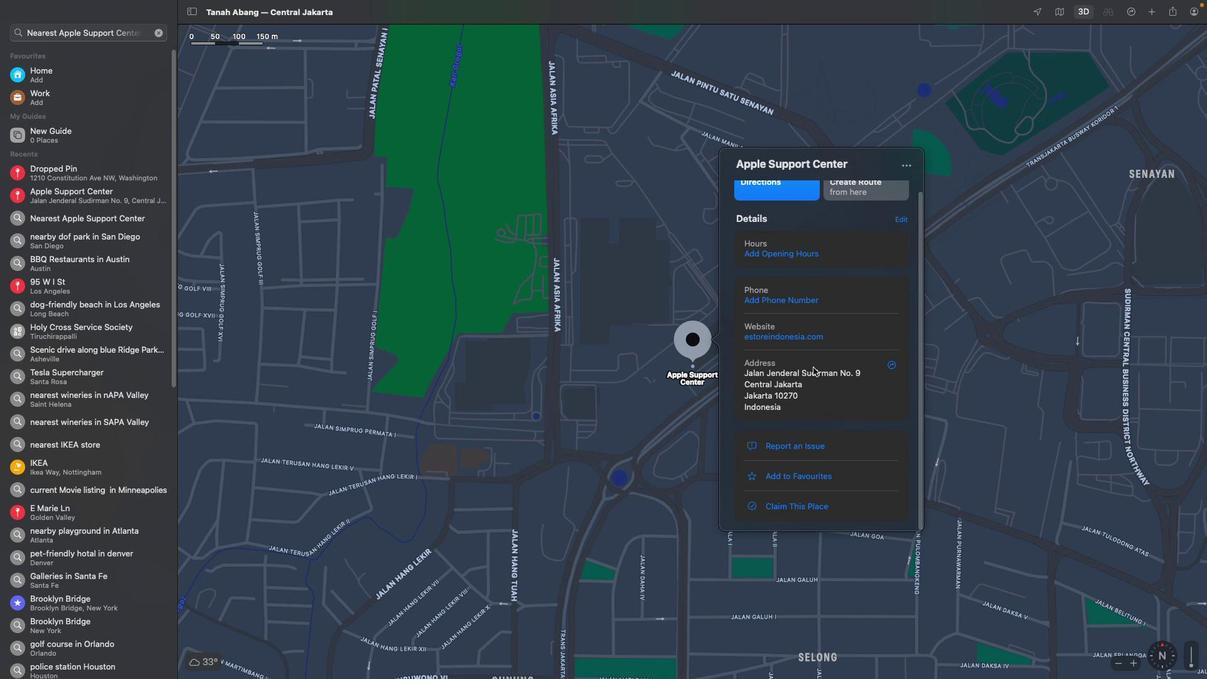 
Action: Mouse scrolled (814, 367) with delta (0, -4)
Screenshot: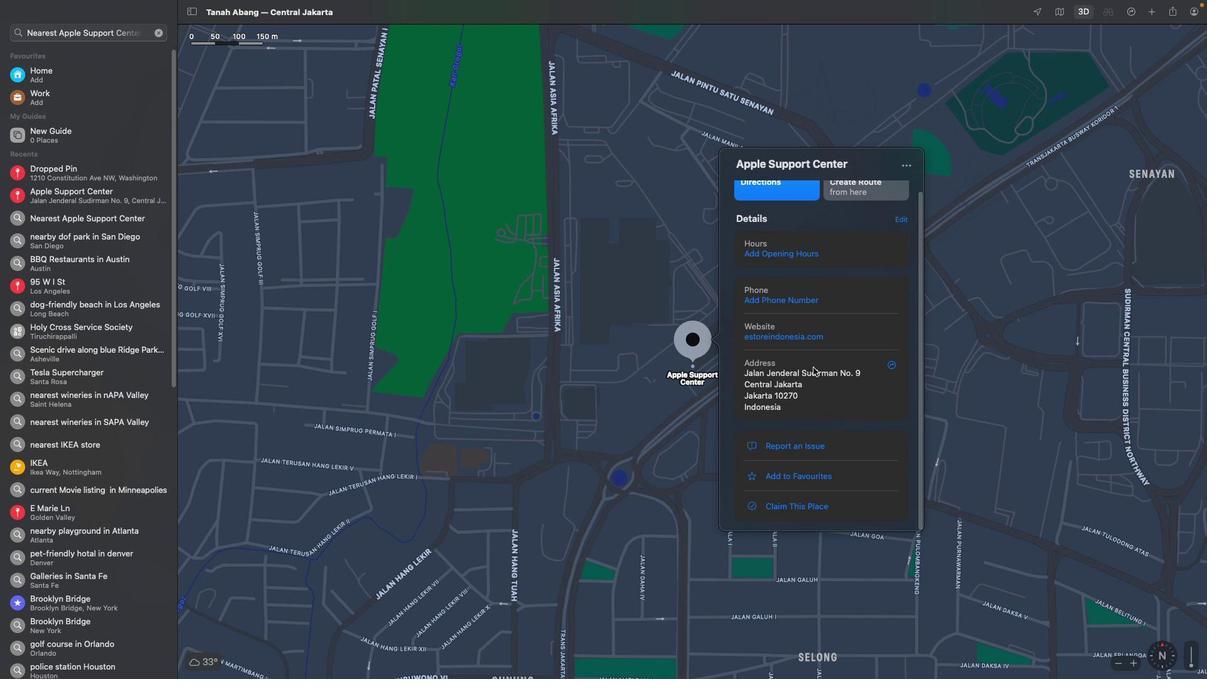 
Action: Mouse moved to (161, 33)
Screenshot: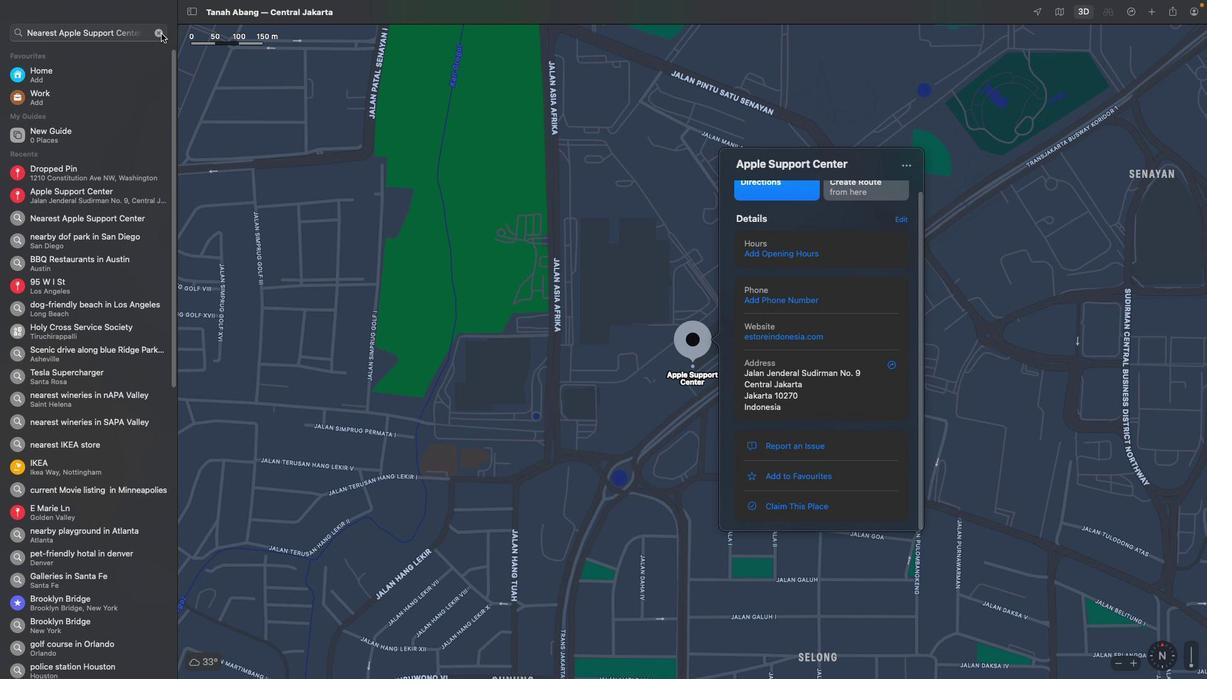 
Action: Mouse pressed left at (161, 33)
Screenshot: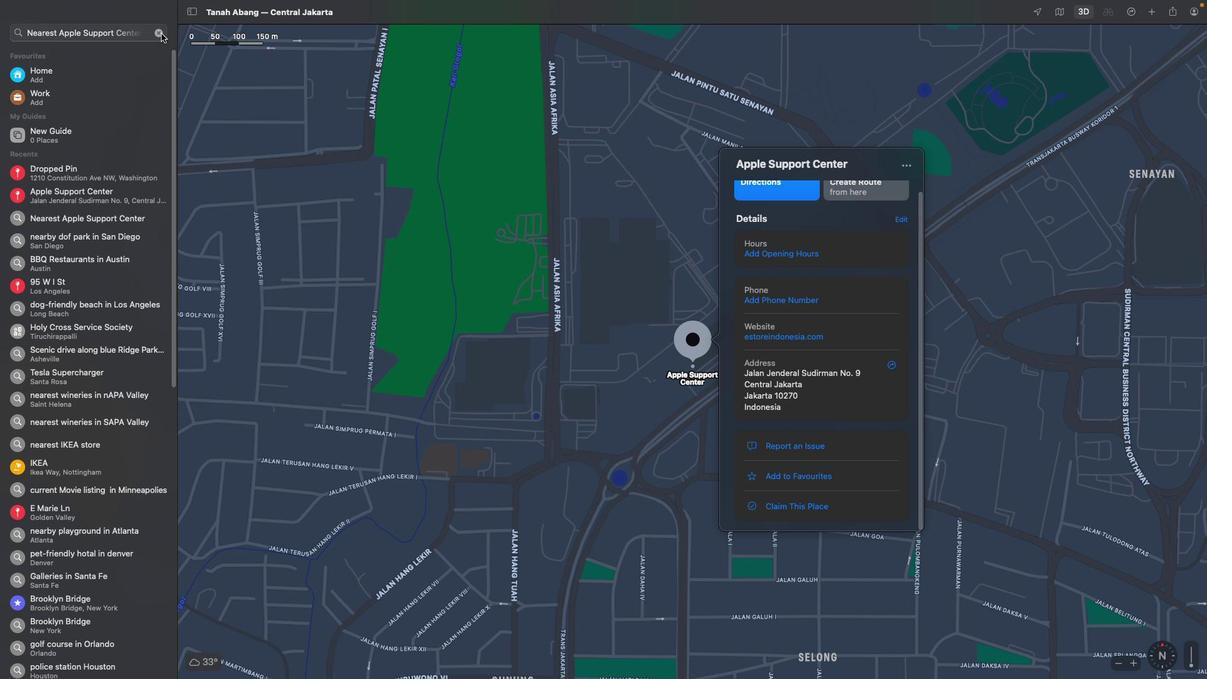 
Action: Mouse moved to (96, 35)
Screenshot: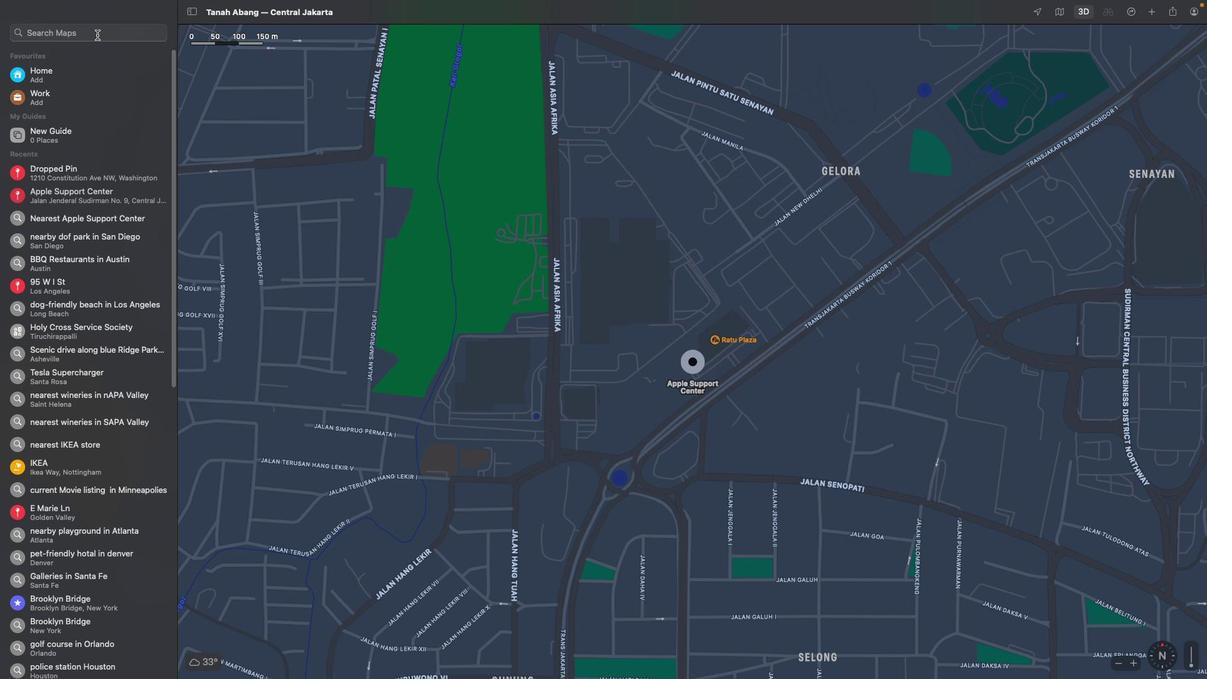 
Action: Mouse pressed left at (96, 35)
Screenshot: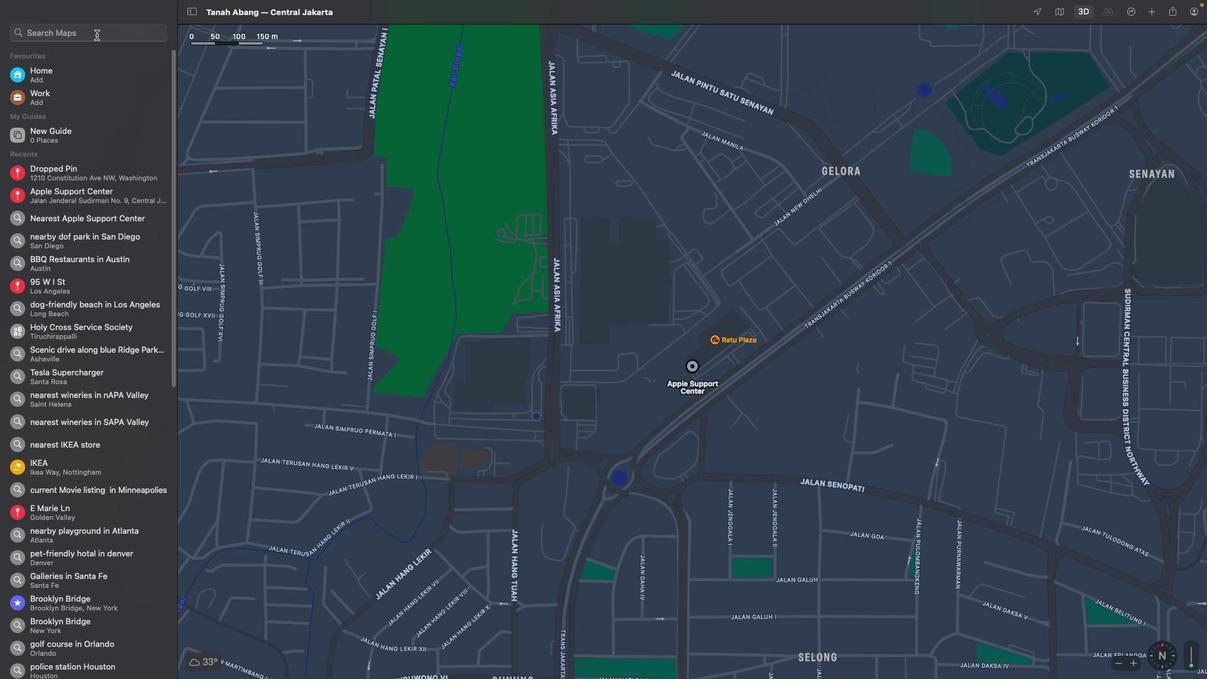 
Action: Key pressed Key.shift'A''p''p''l''e'Key.spaceKey.shift'S''u''p''p''o''r''t'Key.spaceKey.shift'C''e''n''t''e''r'Key.space'i''n'Key.spaceKey.shift'U''S''A'Key.enter
Screenshot: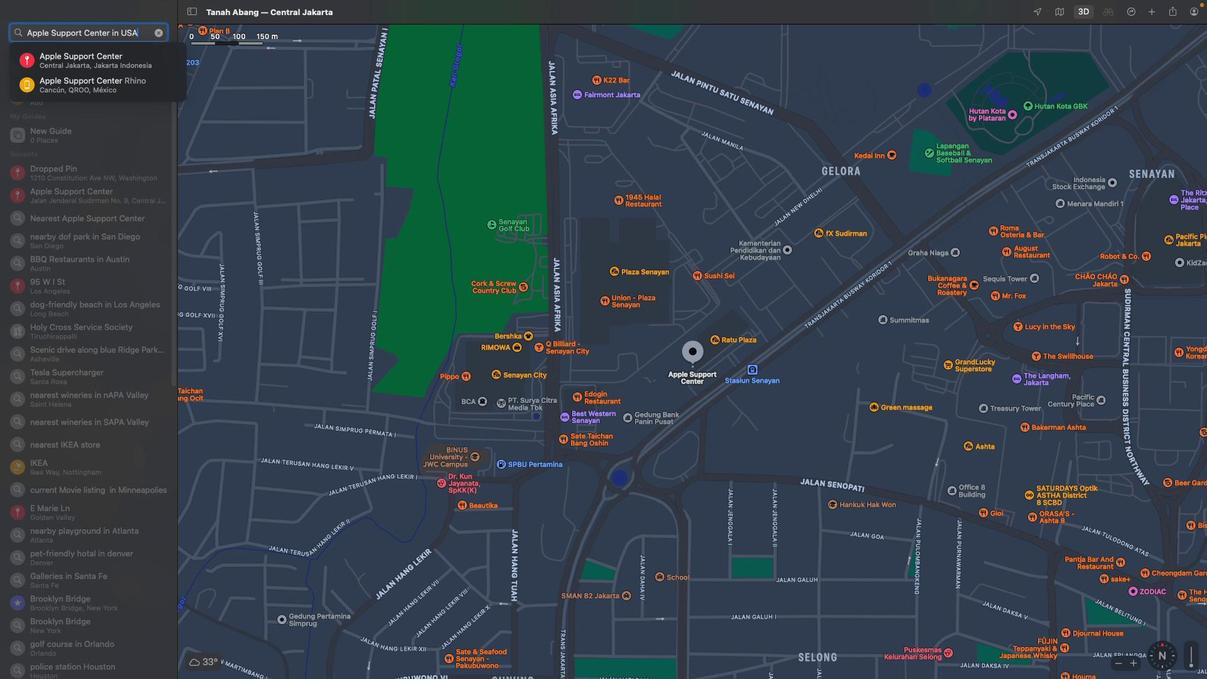 
Action: Mouse moved to (431, 266)
Screenshot: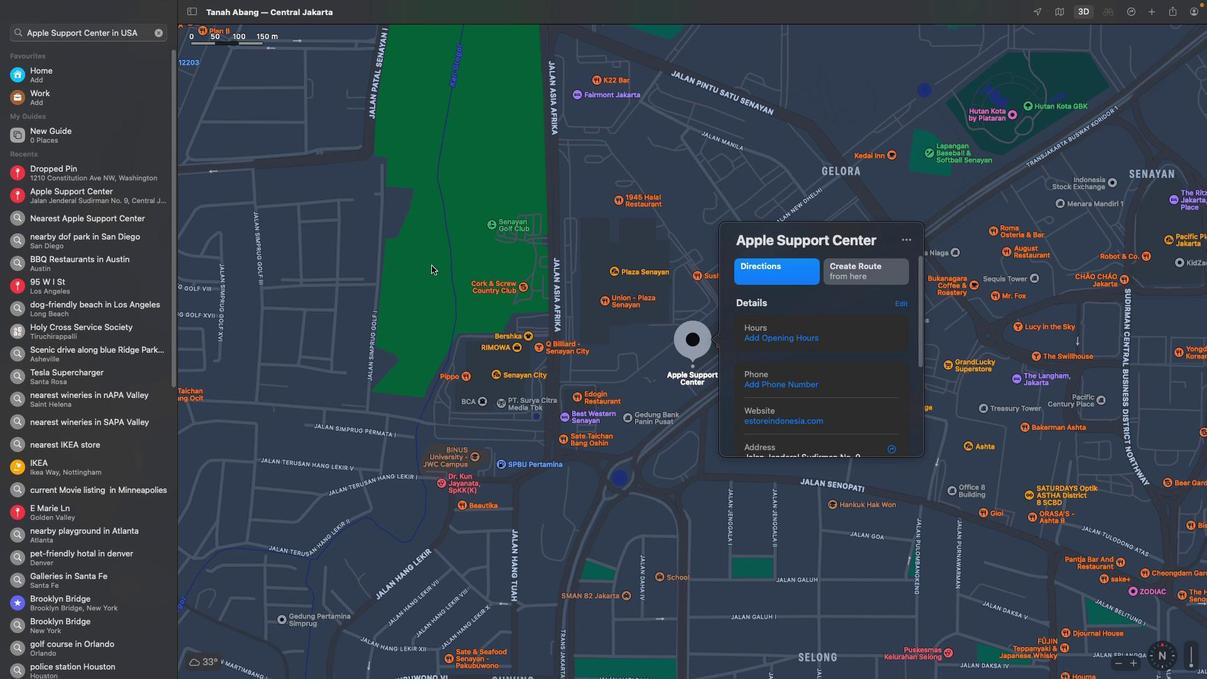 
Action: Mouse scrolled (431, 266) with delta (0, 0)
Screenshot: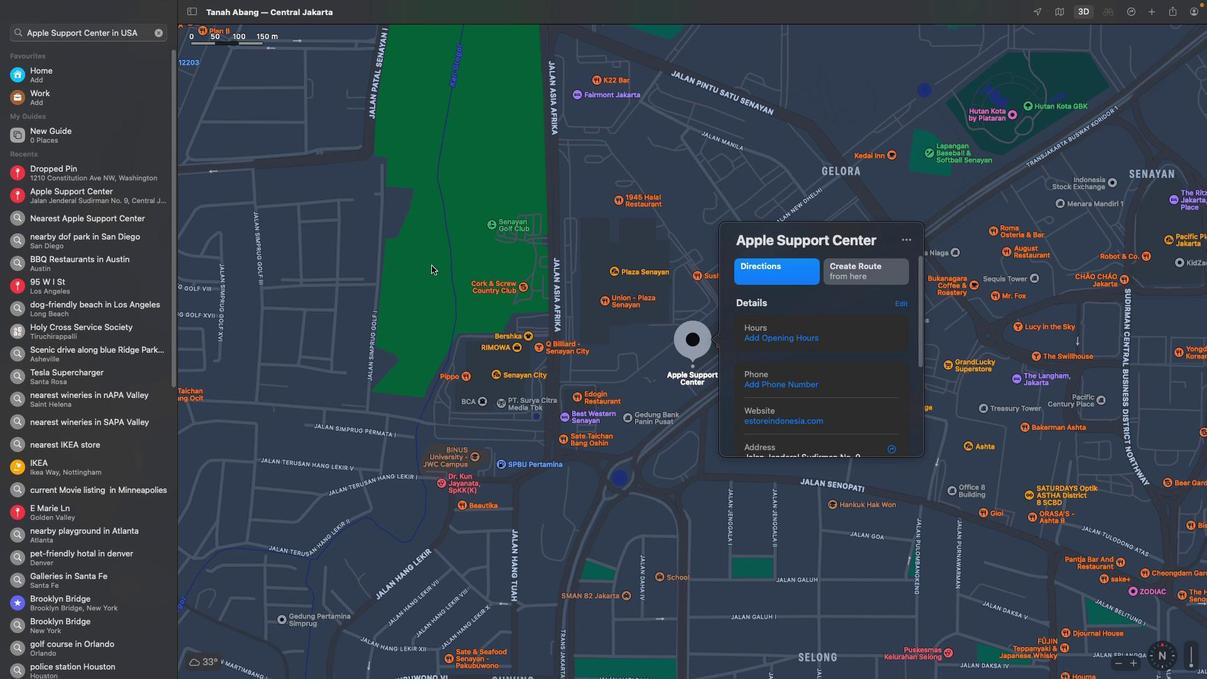
Action: Mouse scrolled (431, 266) with delta (0, 0)
Screenshot: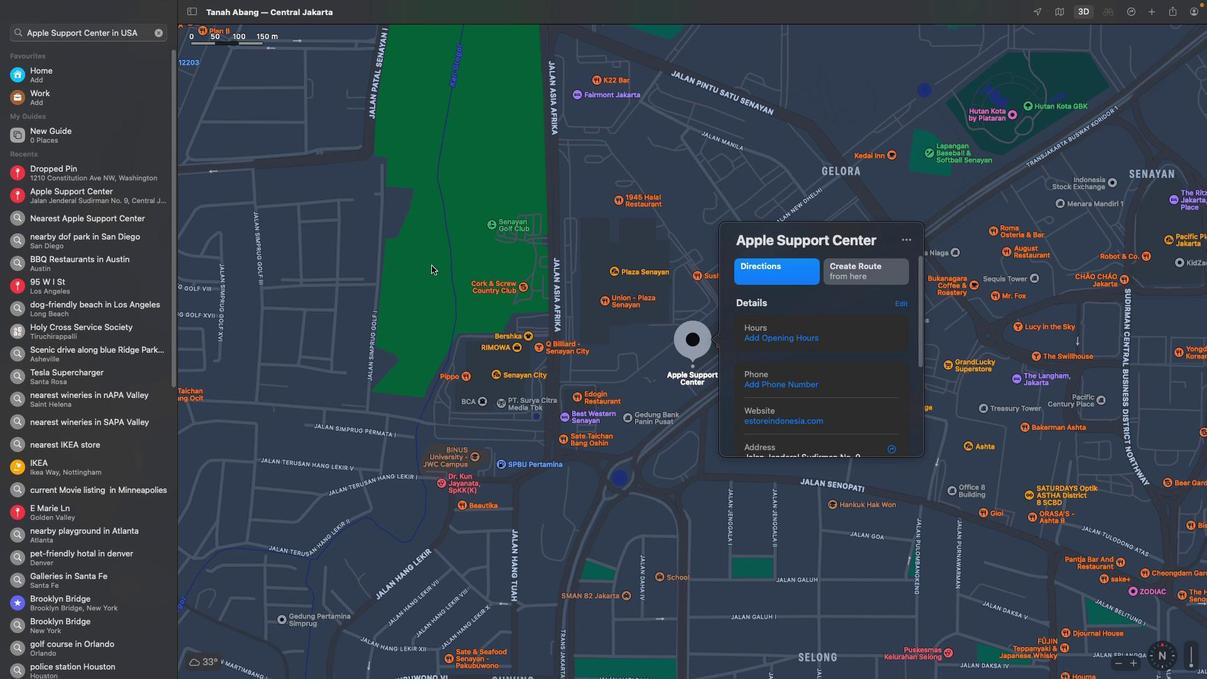 
Action: Mouse scrolled (431, 266) with delta (0, -1)
Screenshot: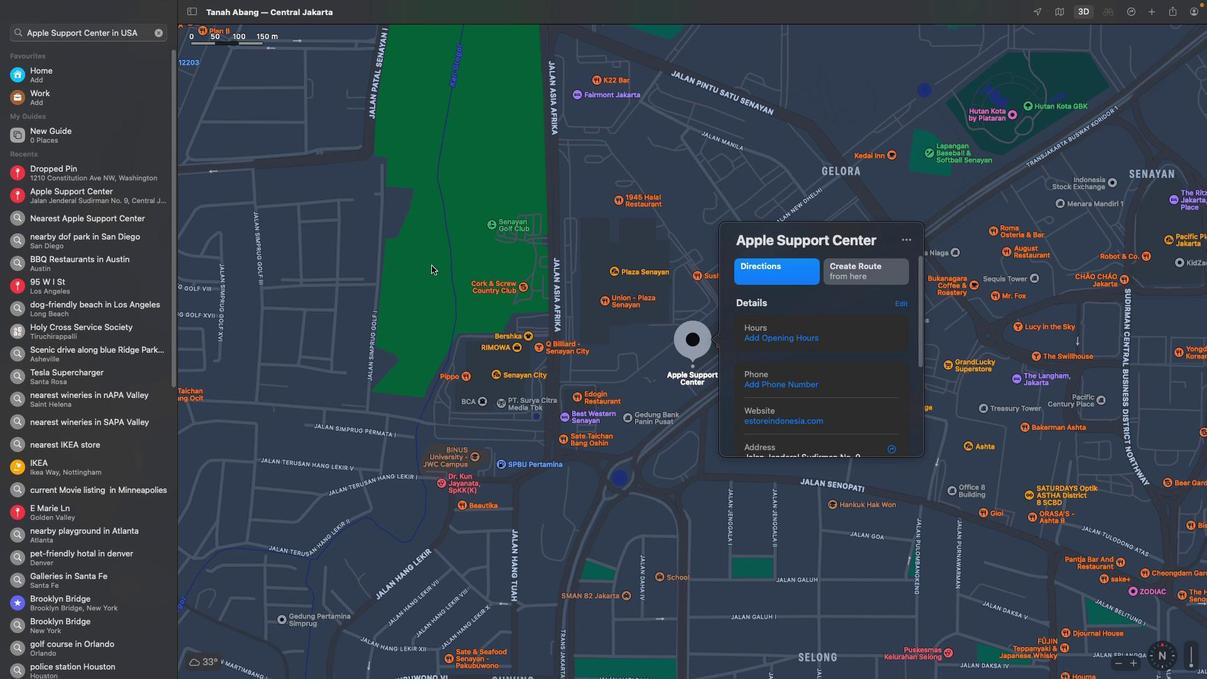 
Action: Mouse scrolled (431, 266) with delta (0, -3)
Screenshot: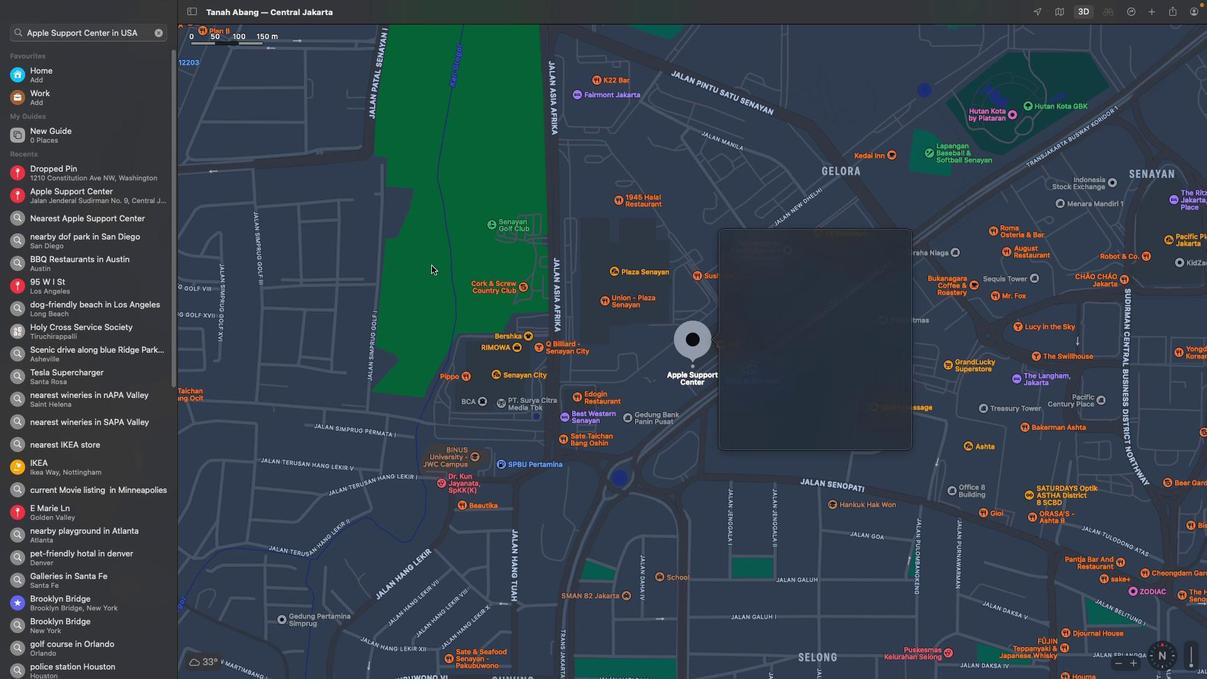 
Action: Mouse scrolled (431, 266) with delta (0, -3)
Screenshot: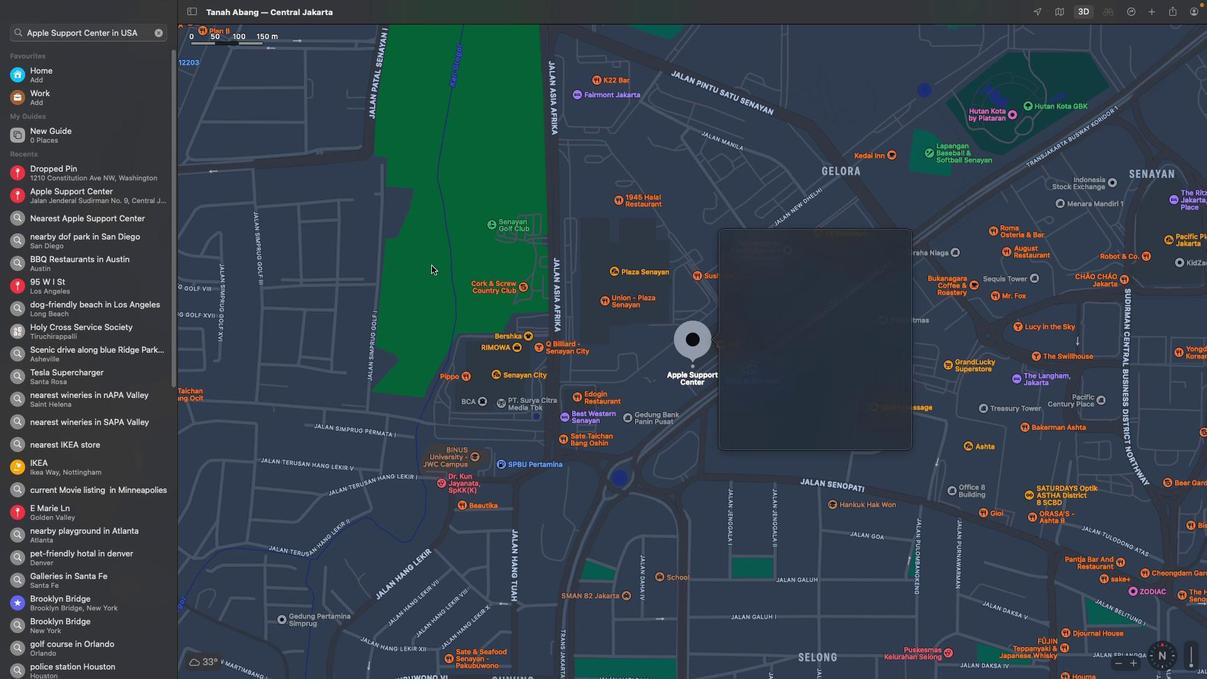 
Action: Mouse scrolled (431, 266) with delta (0, -4)
Screenshot: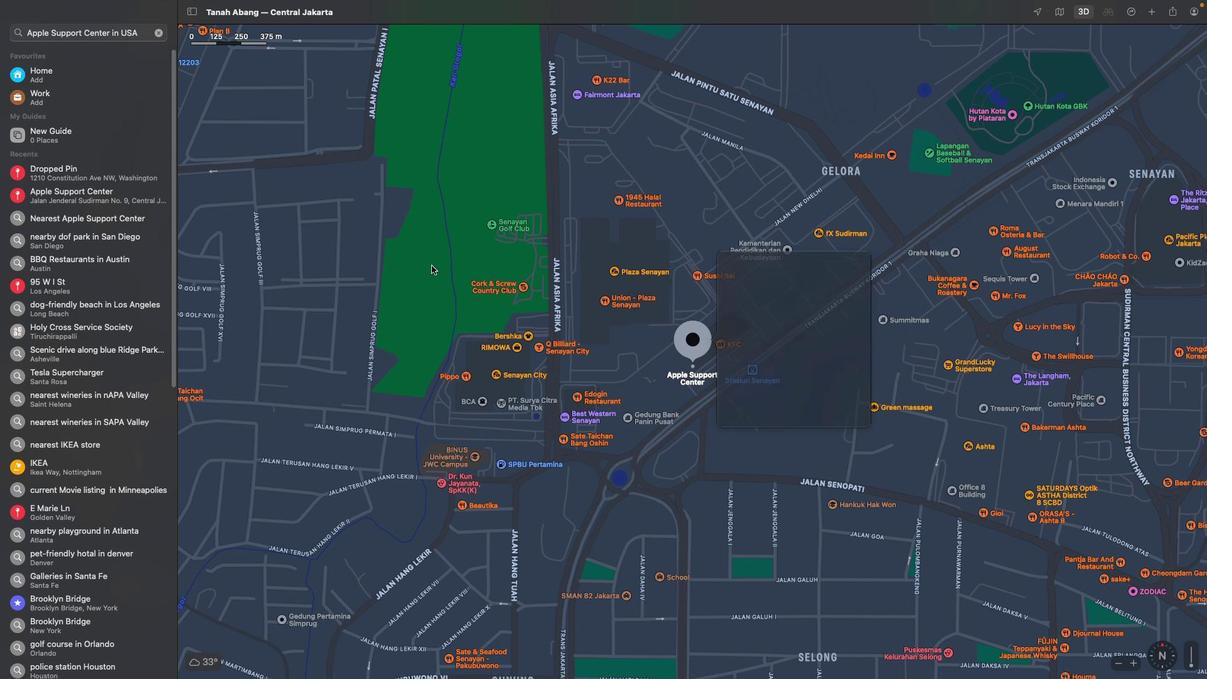 
Action: Mouse moved to (431, 266)
Screenshot: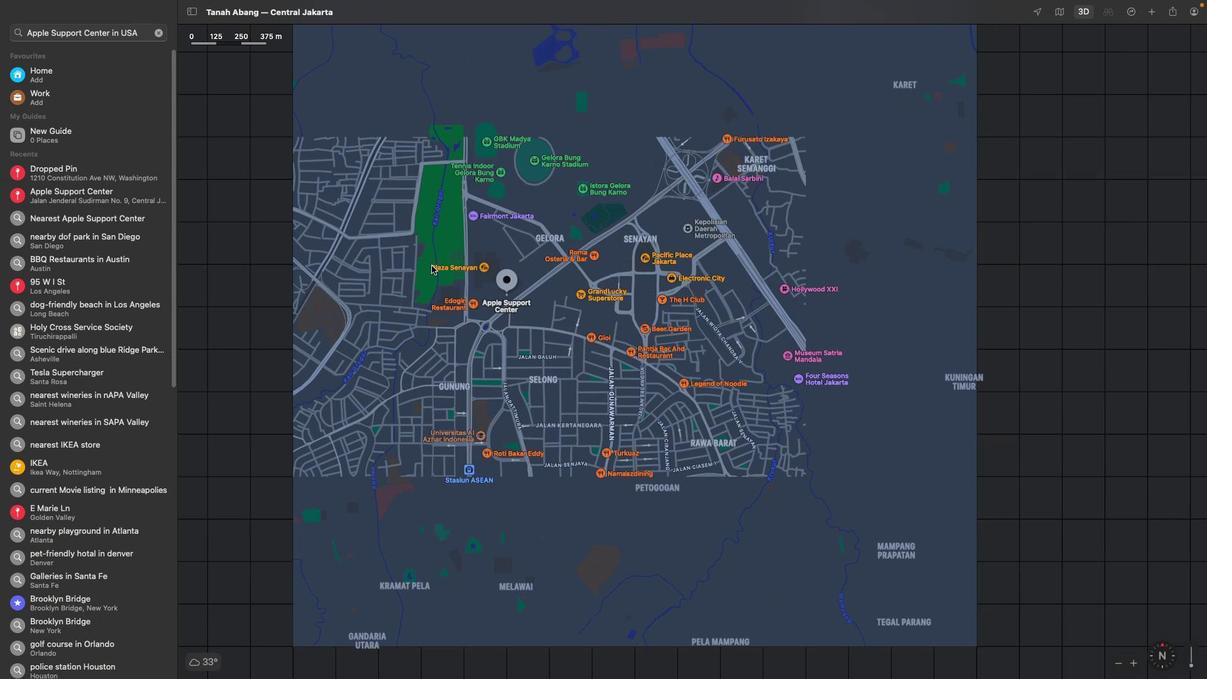 
Action: Mouse scrolled (431, 266) with delta (0, 0)
Screenshot: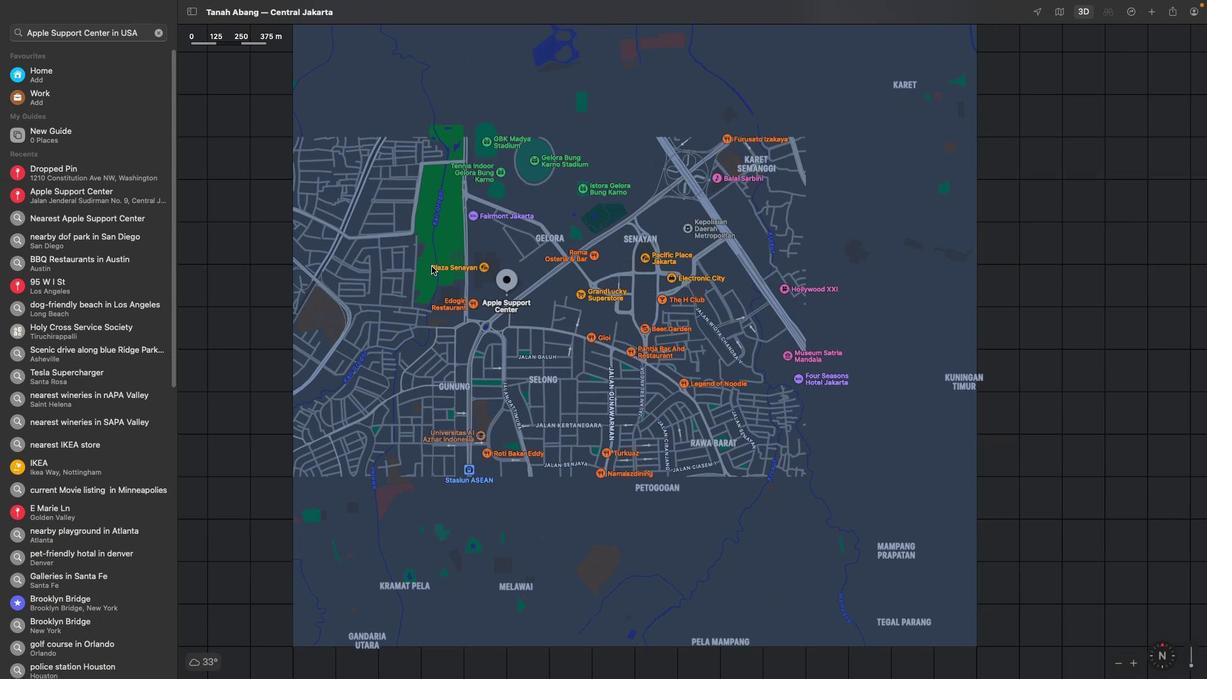 
Action: Mouse scrolled (431, 266) with delta (0, 0)
Screenshot: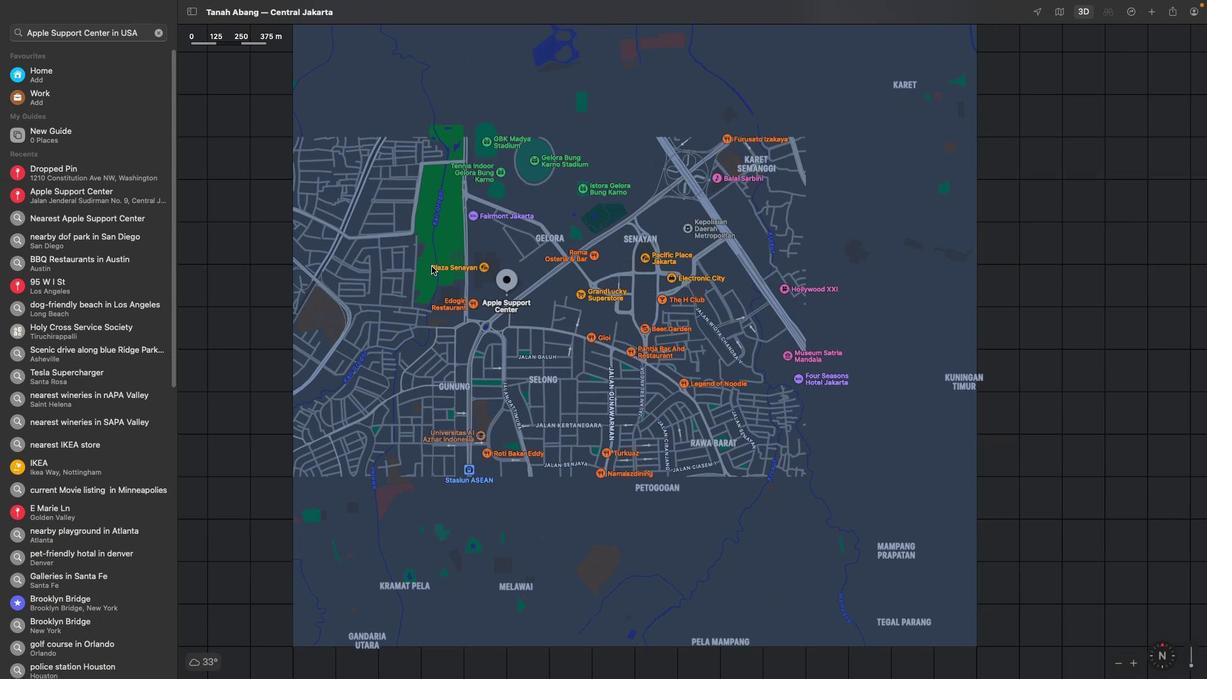 
Action: Mouse scrolled (431, 266) with delta (0, -2)
Screenshot: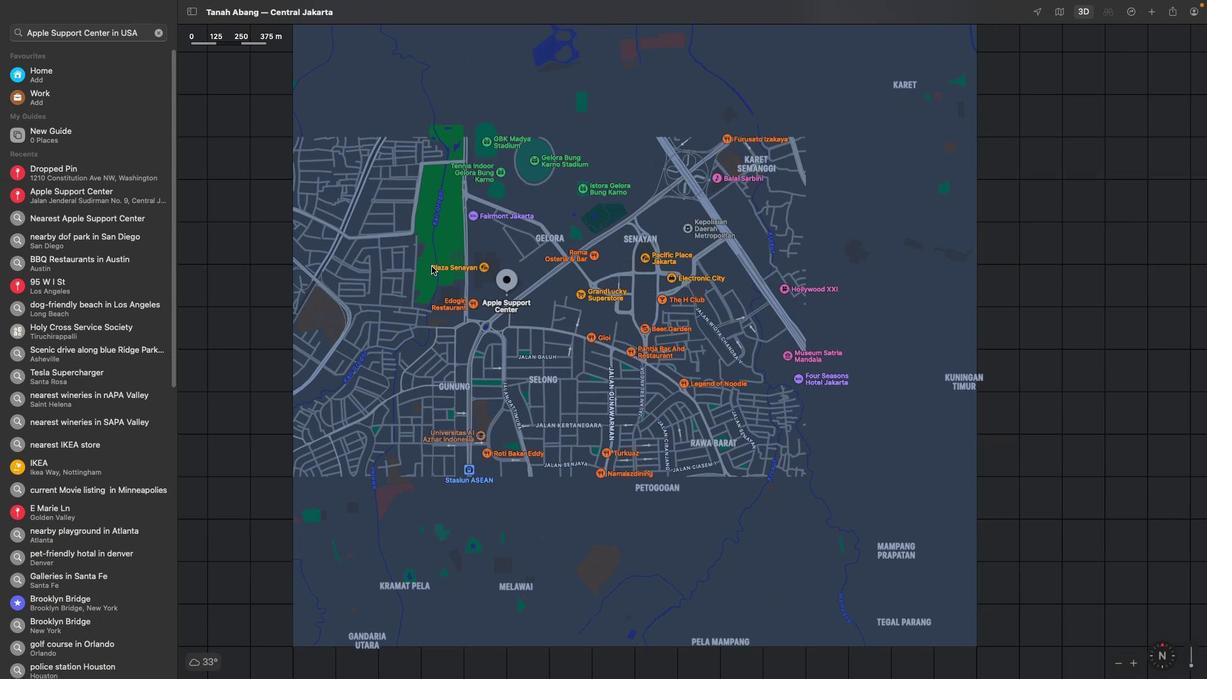 
Action: Mouse scrolled (431, 266) with delta (0, -3)
Screenshot: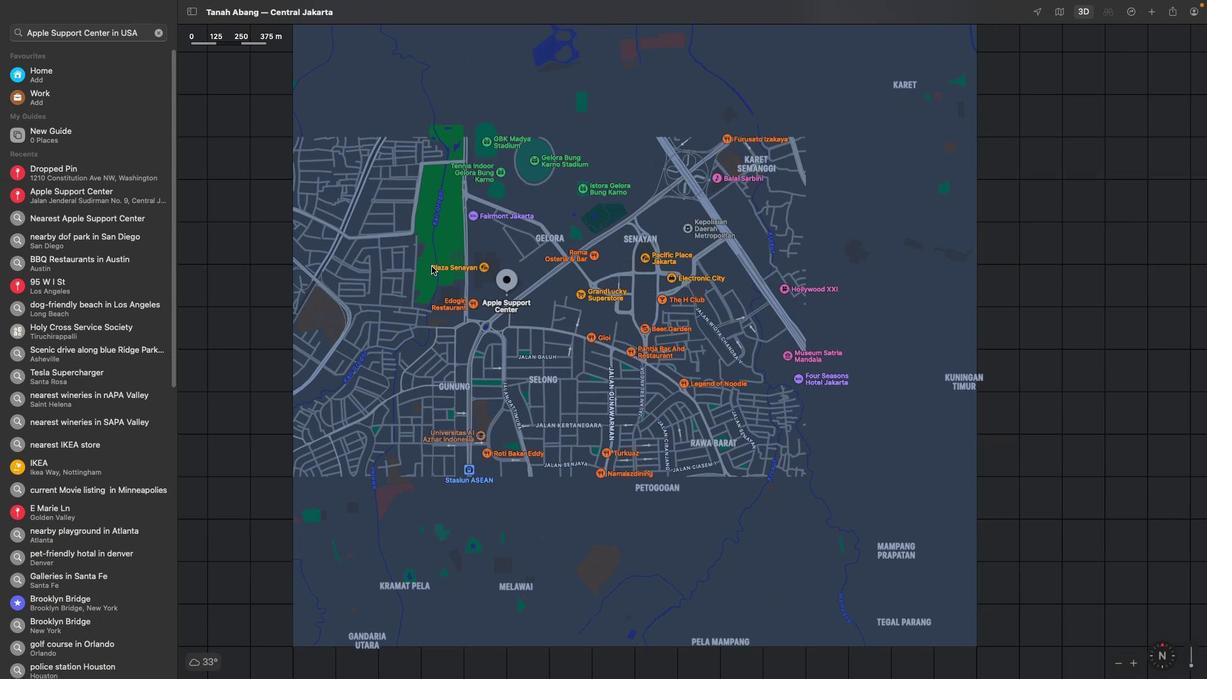 
Action: Mouse scrolled (431, 266) with delta (0, -3)
Screenshot: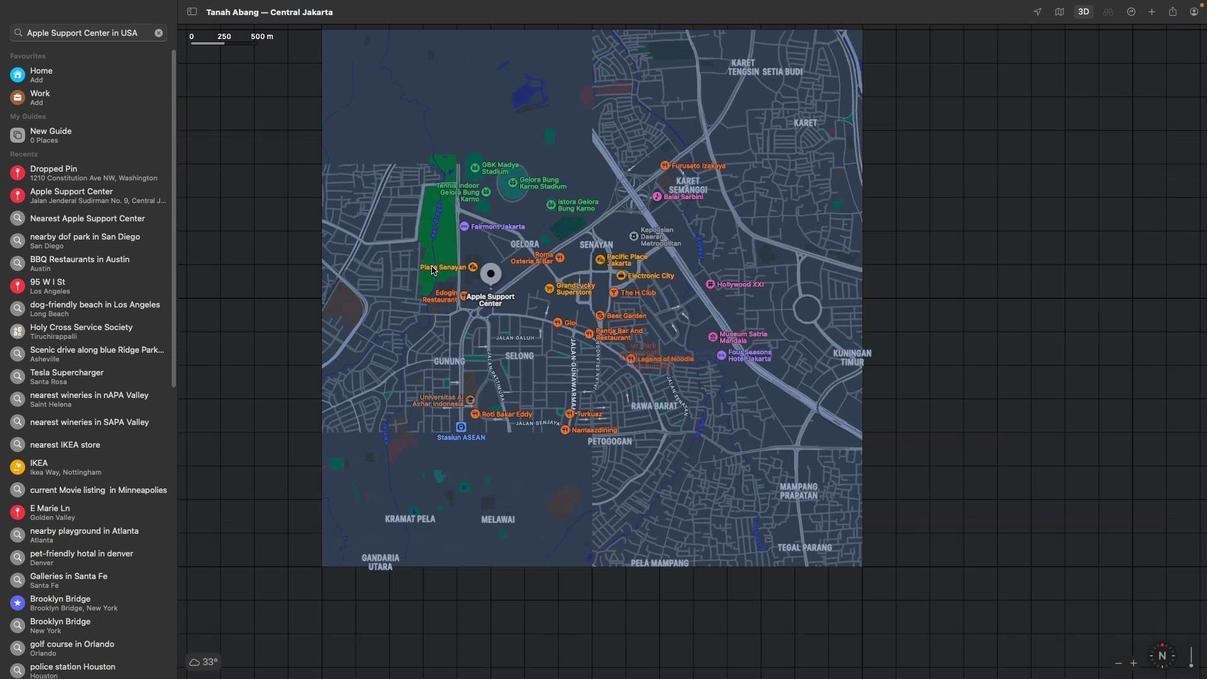 
Action: Mouse scrolled (431, 266) with delta (0, -4)
Screenshot: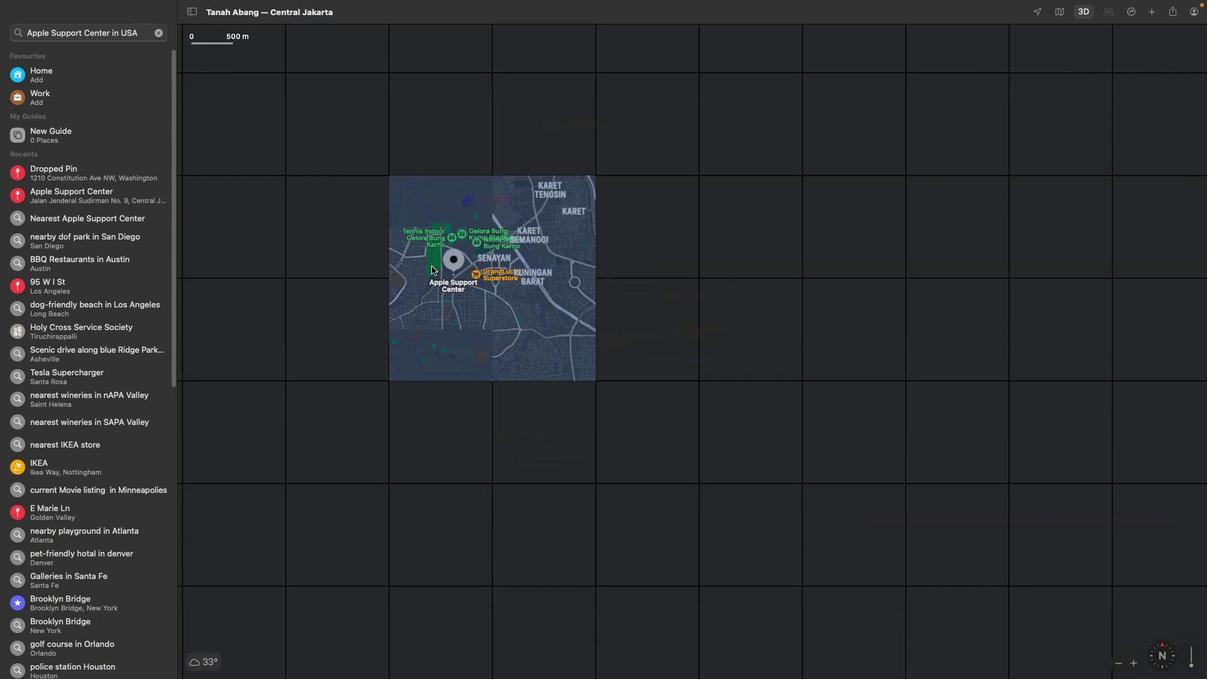 
Action: Mouse moved to (431, 266)
Screenshot: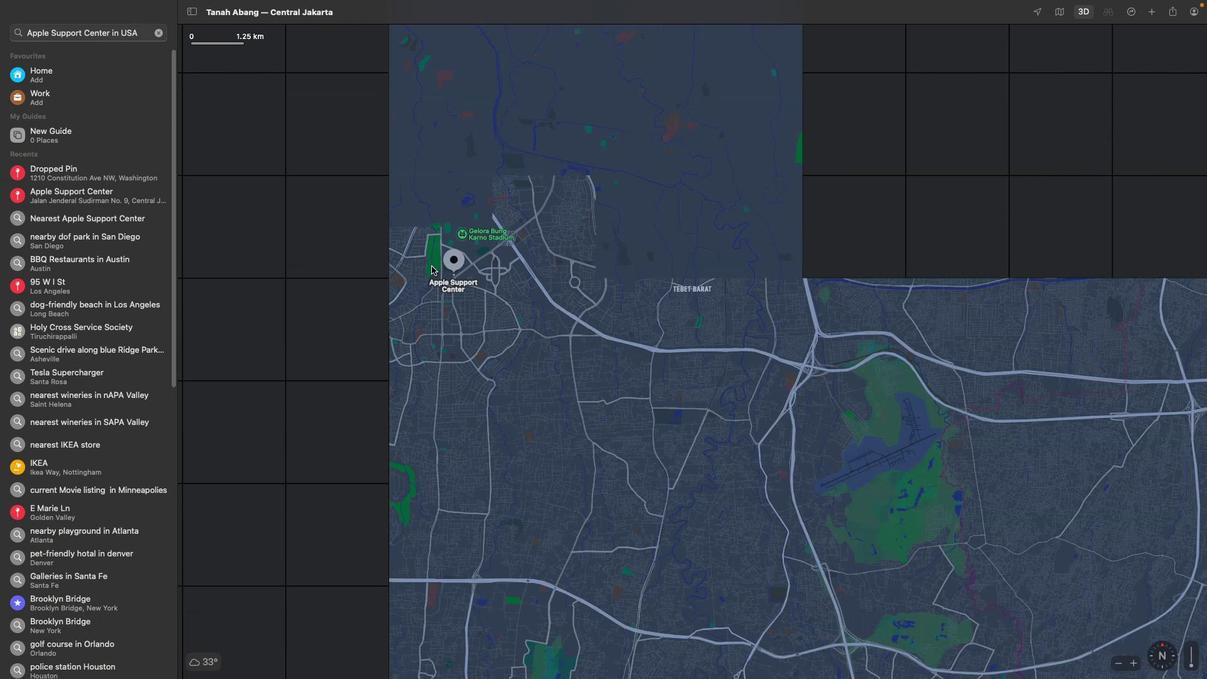 
Action: Mouse scrolled (431, 266) with delta (0, 0)
Screenshot: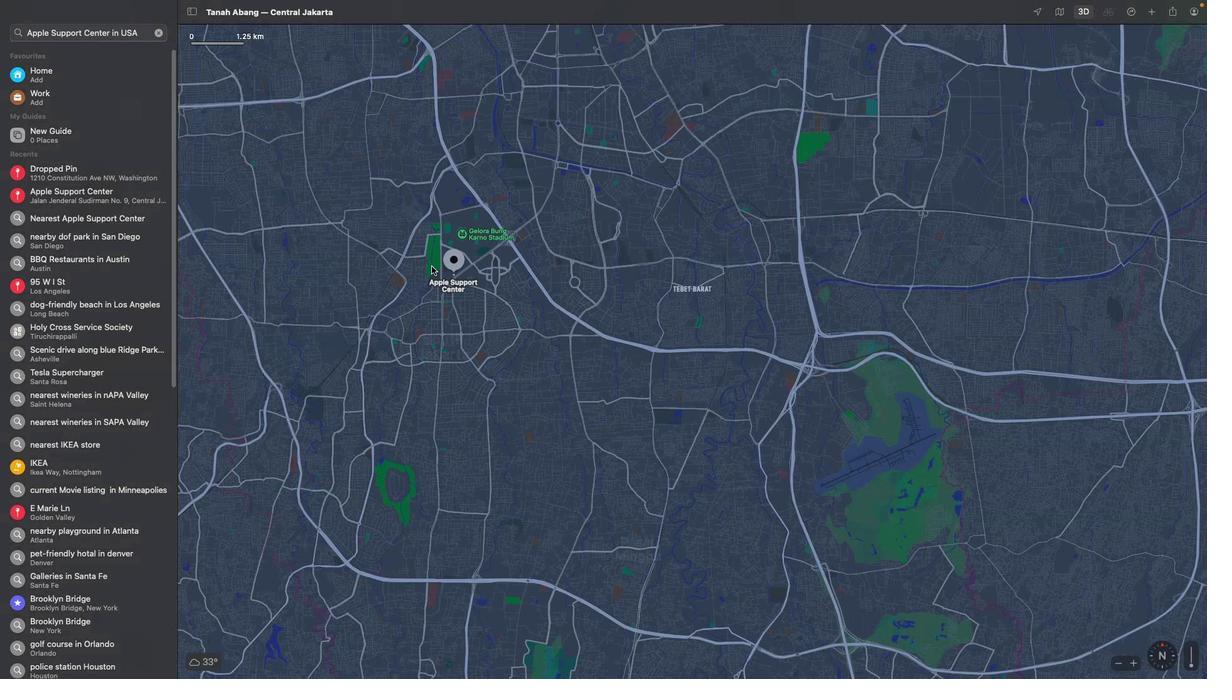 
Action: Mouse scrolled (431, 266) with delta (0, 0)
Screenshot: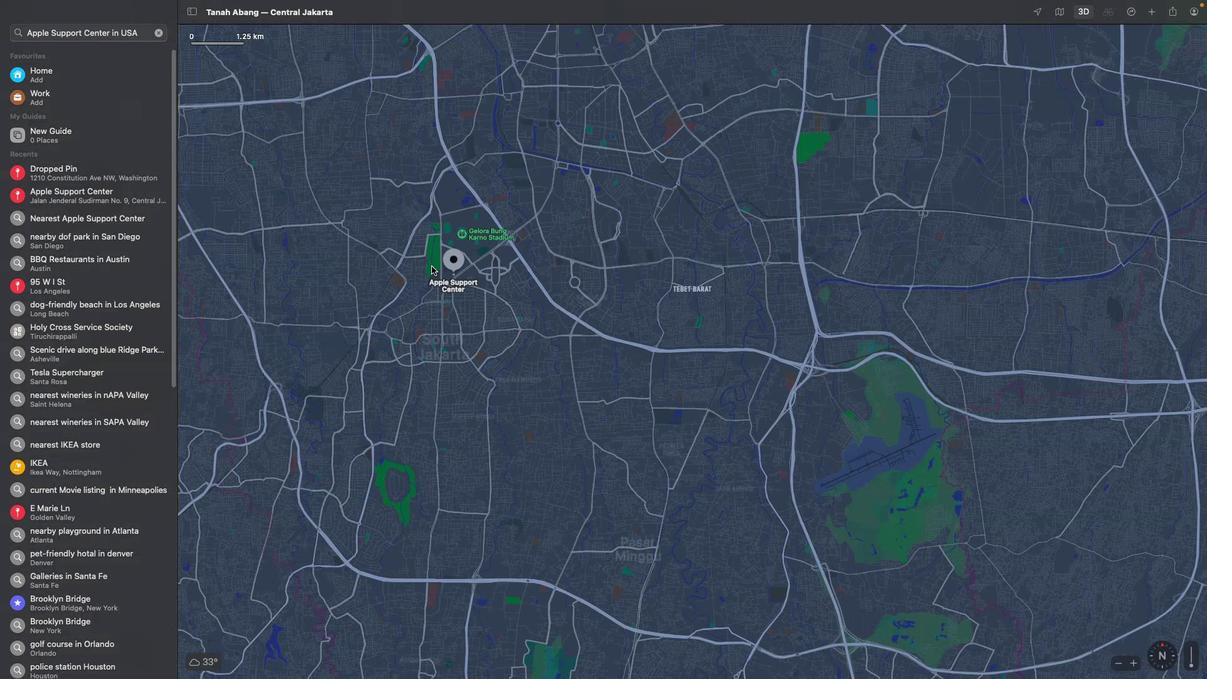 
Action: Mouse scrolled (431, 266) with delta (0, -2)
Screenshot: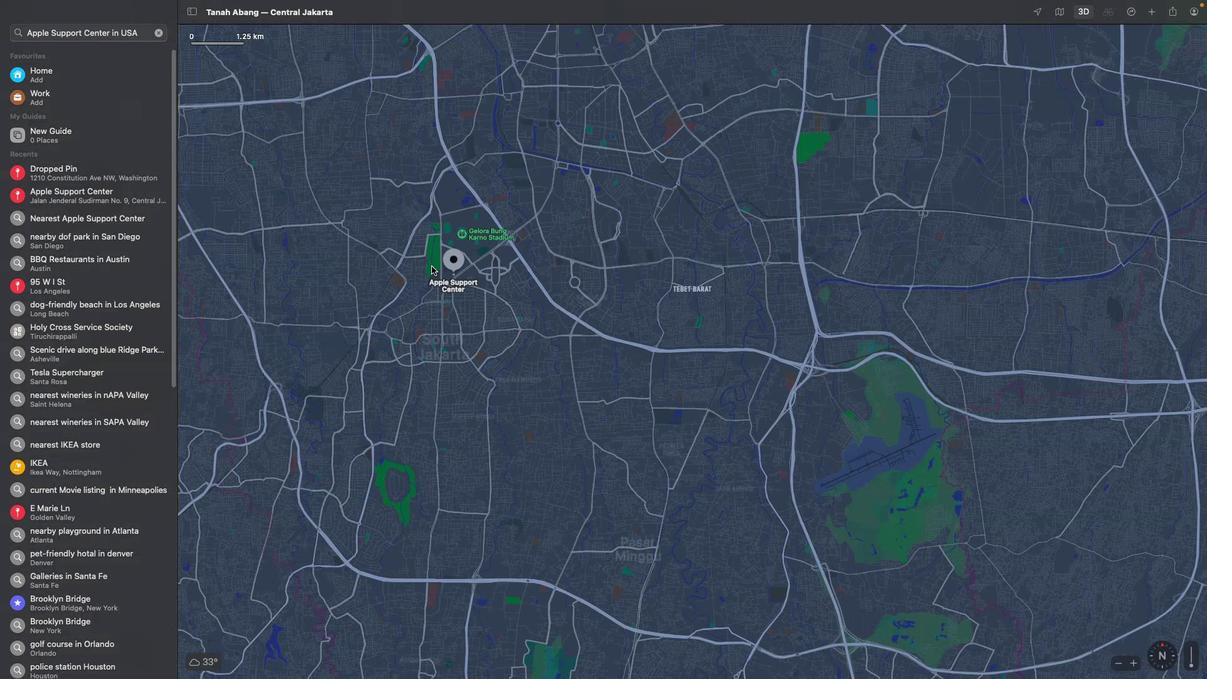 
Action: Mouse scrolled (431, 266) with delta (0, -3)
Screenshot: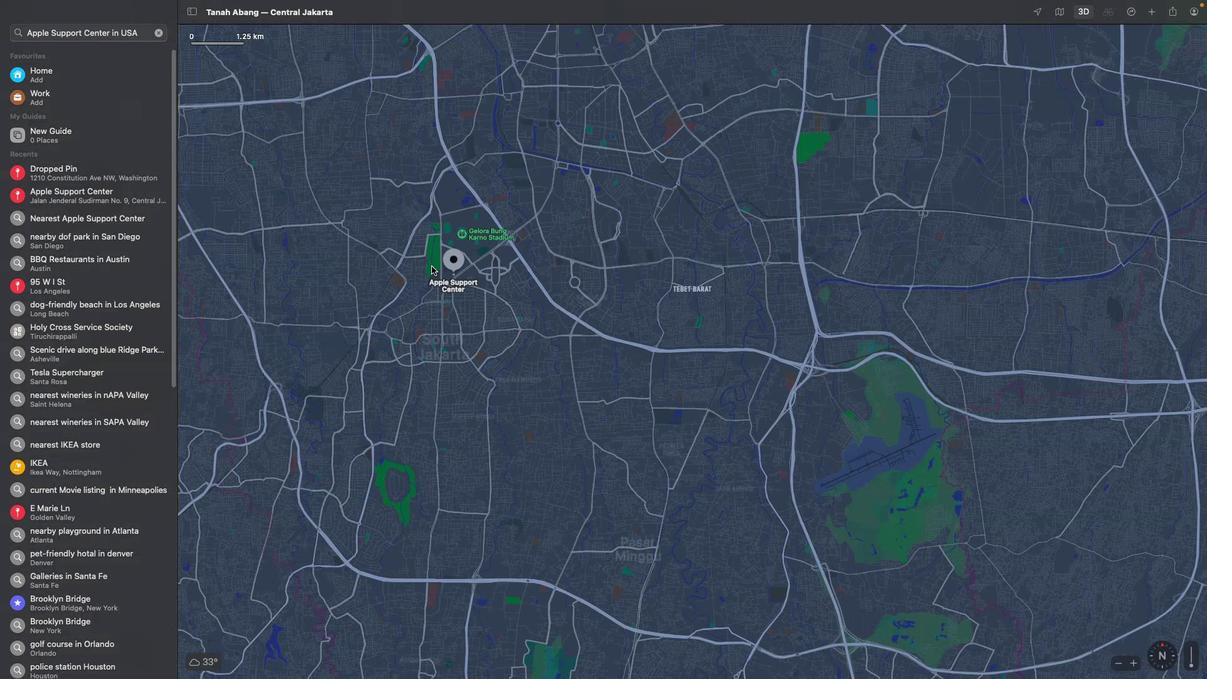 
Action: Mouse scrolled (431, 266) with delta (0, -3)
Screenshot: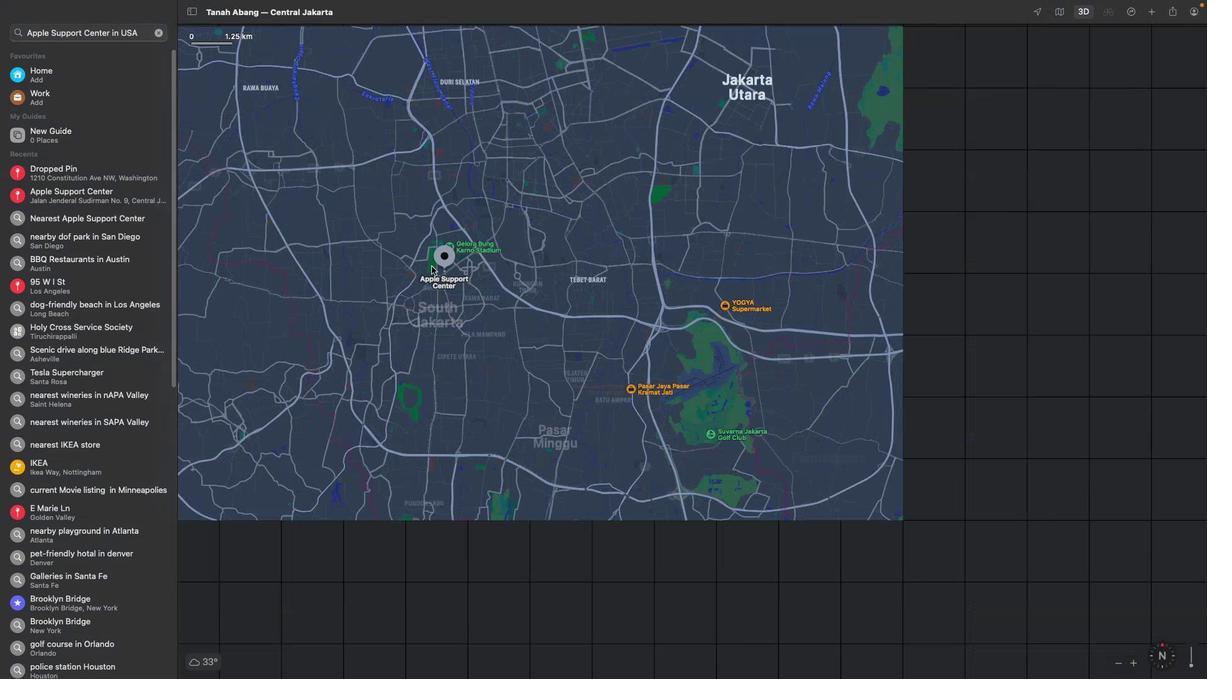 
Action: Mouse scrolled (431, 266) with delta (0, -4)
Screenshot: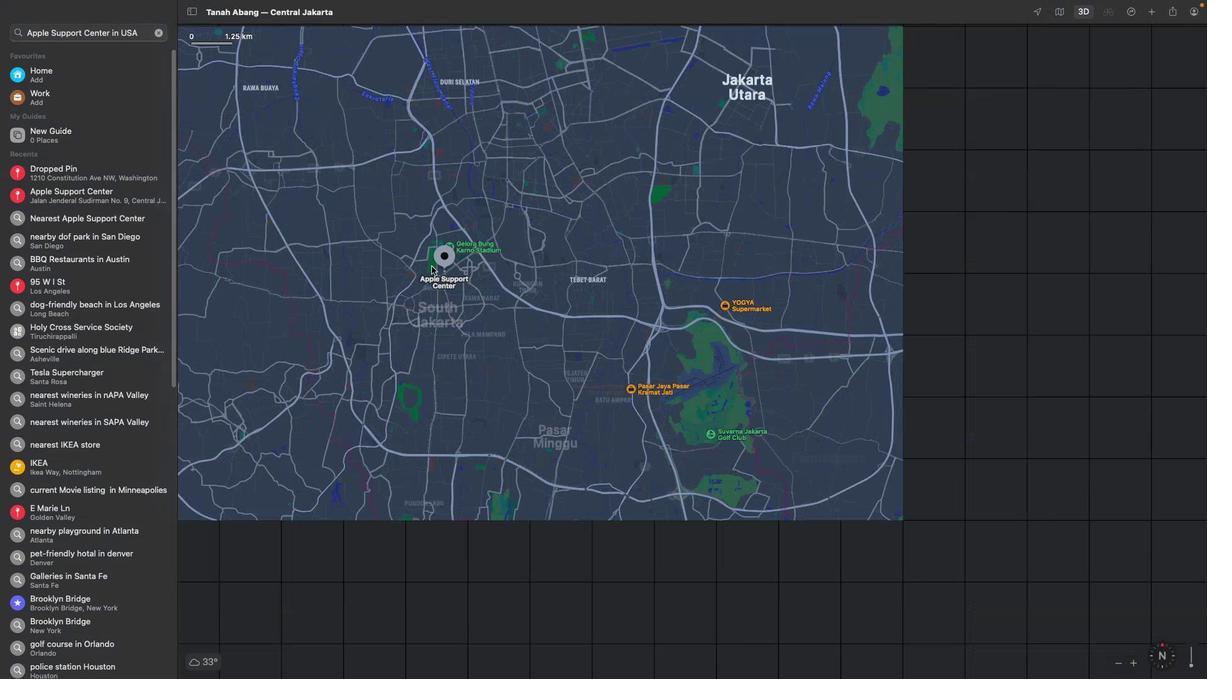 
Action: Mouse scrolled (431, 266) with delta (0, -4)
Screenshot: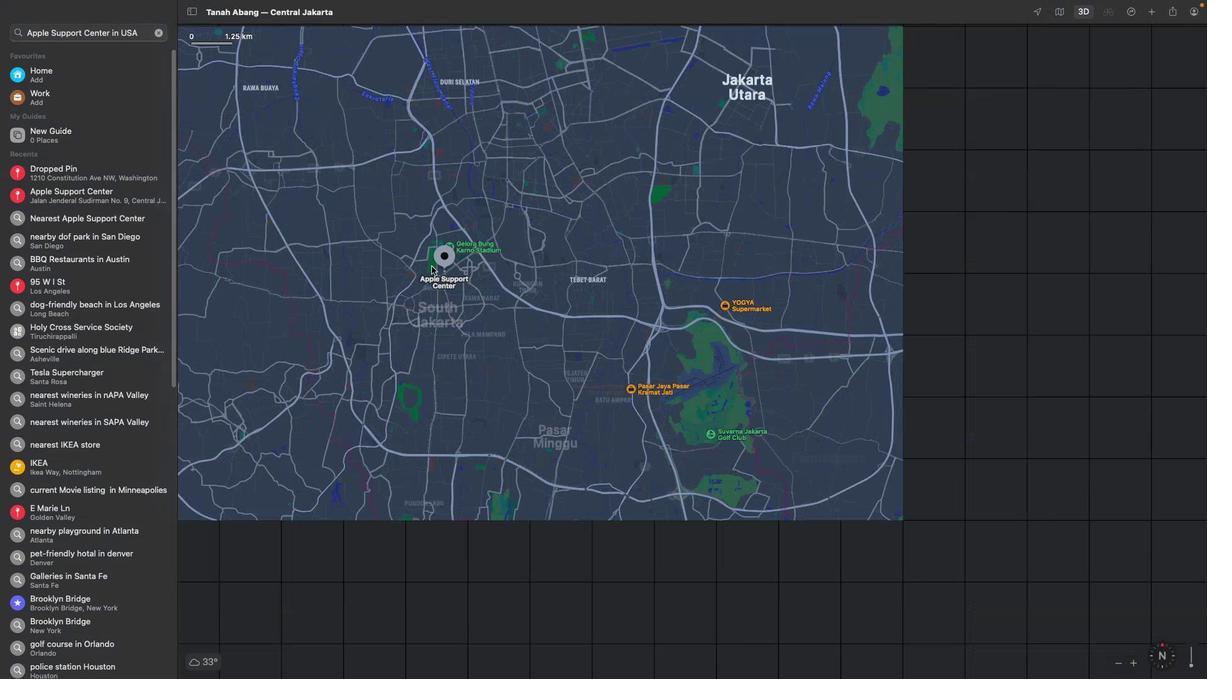 
Action: Mouse scrolled (431, 266) with delta (0, 0)
Screenshot: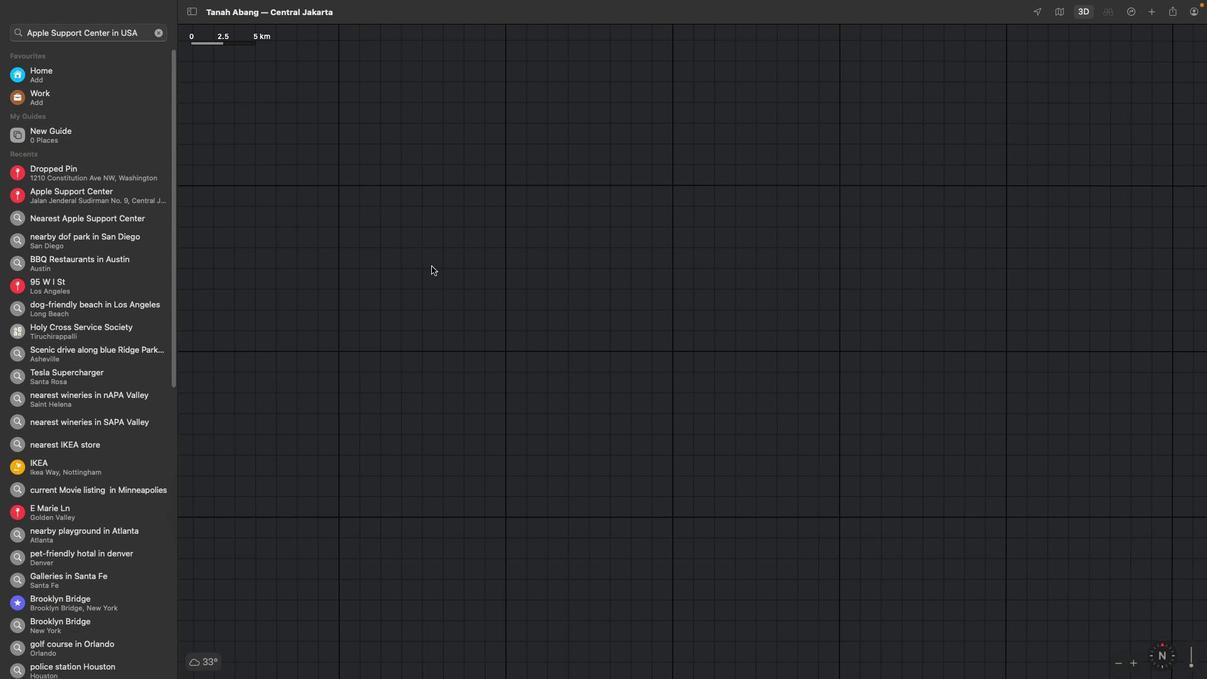 
Action: Mouse scrolled (431, 266) with delta (0, 0)
Screenshot: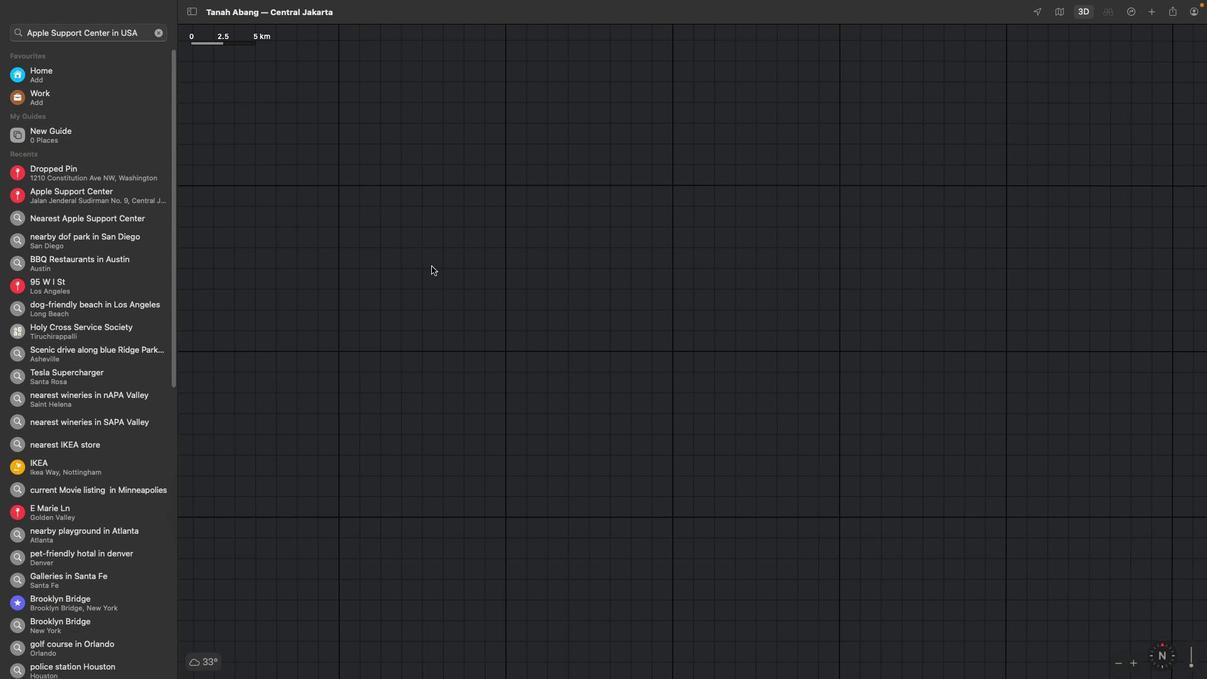 
Action: Mouse scrolled (431, 266) with delta (0, -2)
Screenshot: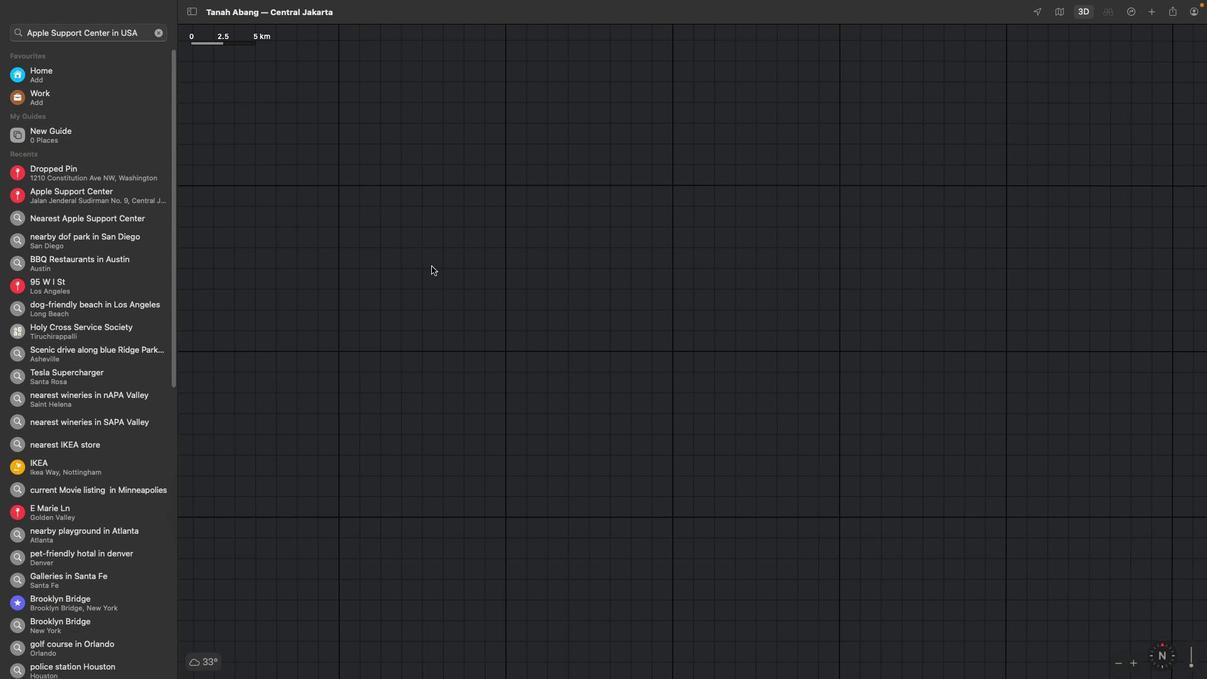 
Action: Mouse scrolled (431, 266) with delta (0, -3)
Screenshot: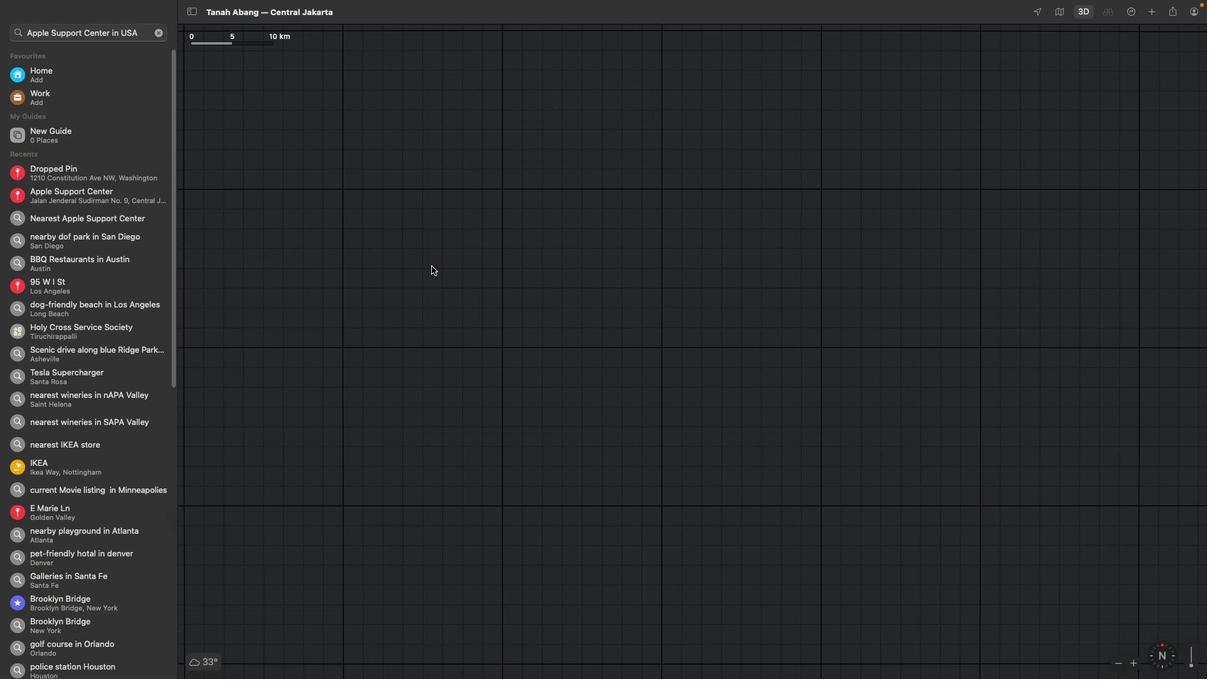 
Action: Mouse scrolled (431, 266) with delta (0, -3)
Screenshot: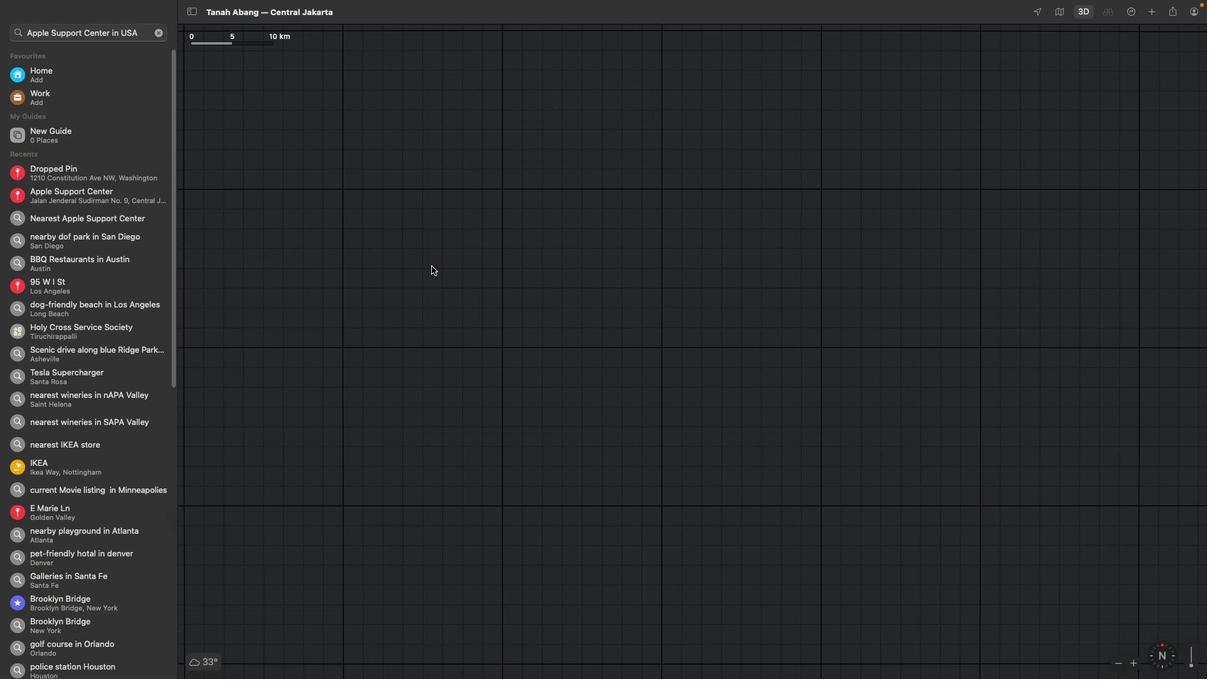 
Action: Mouse scrolled (431, 266) with delta (0, -4)
Screenshot: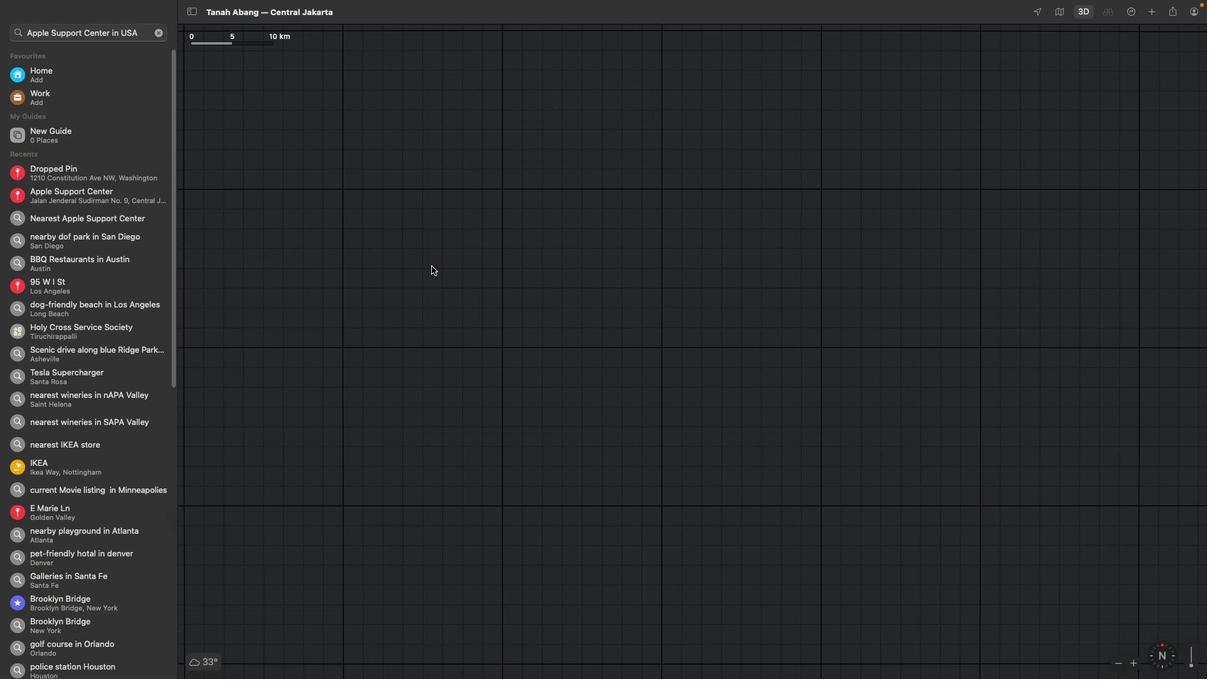 
Action: Mouse scrolled (431, 266) with delta (0, -4)
Screenshot: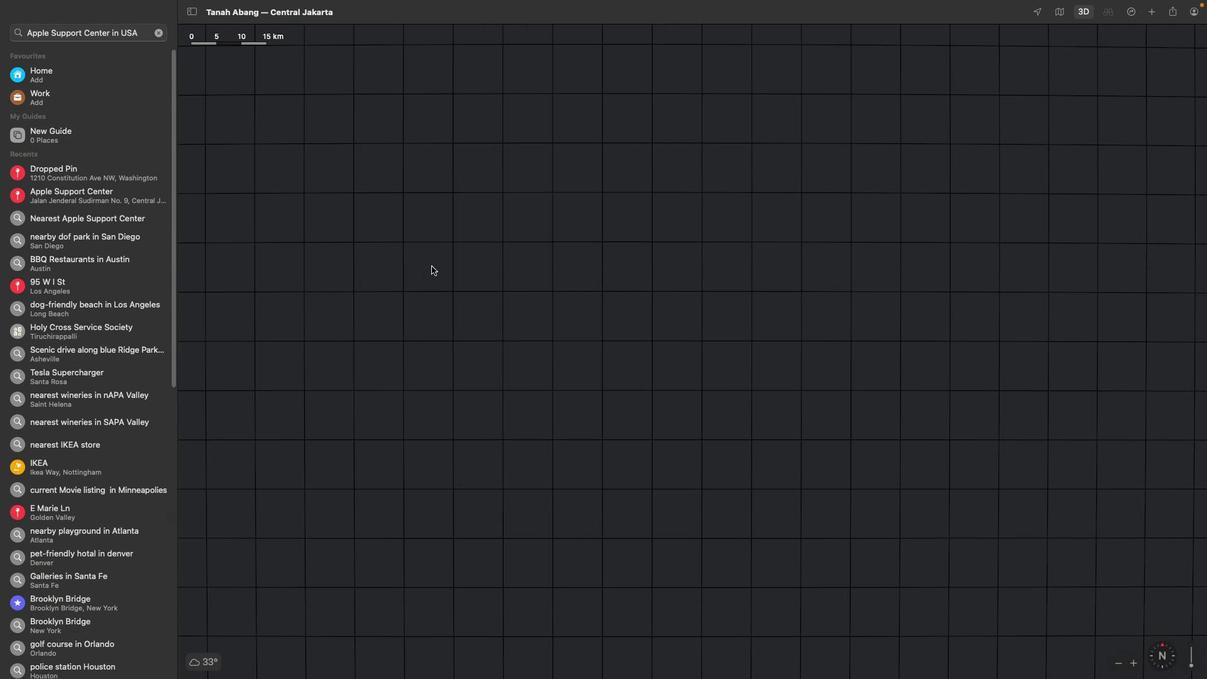 
Action: Mouse moved to (144, 30)
Screenshot: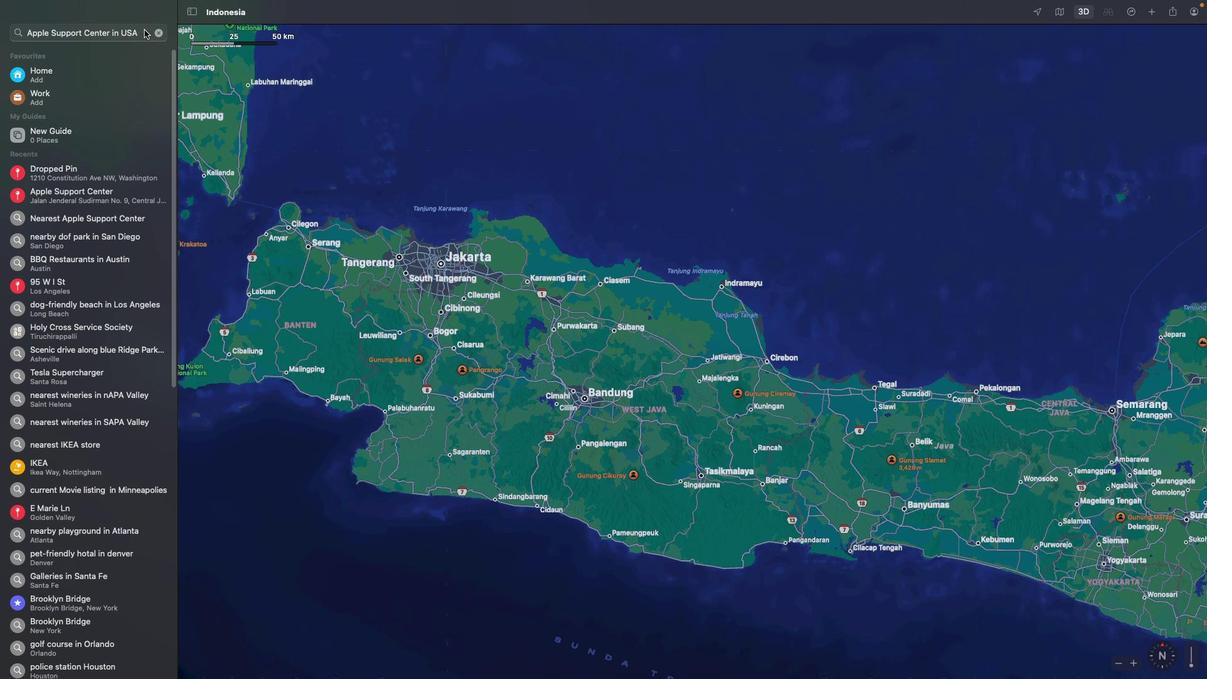 
Action: Mouse pressed left at (144, 30)
Screenshot: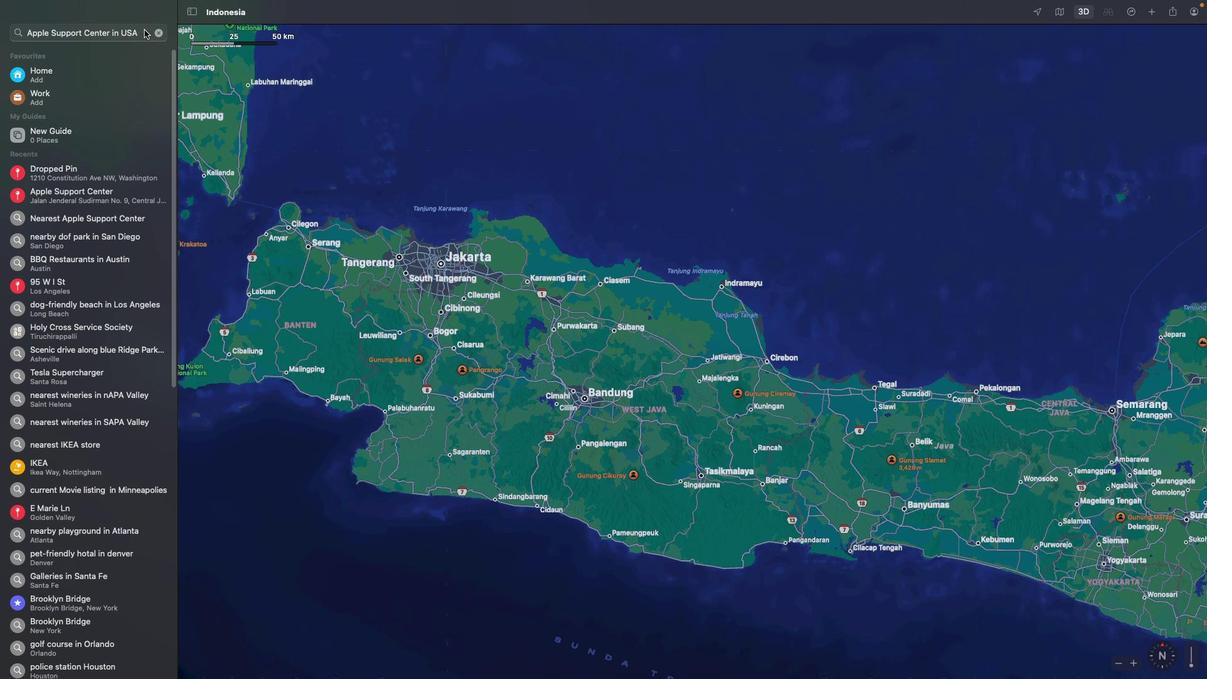 
Action: Mouse moved to (144, 33)
Screenshot: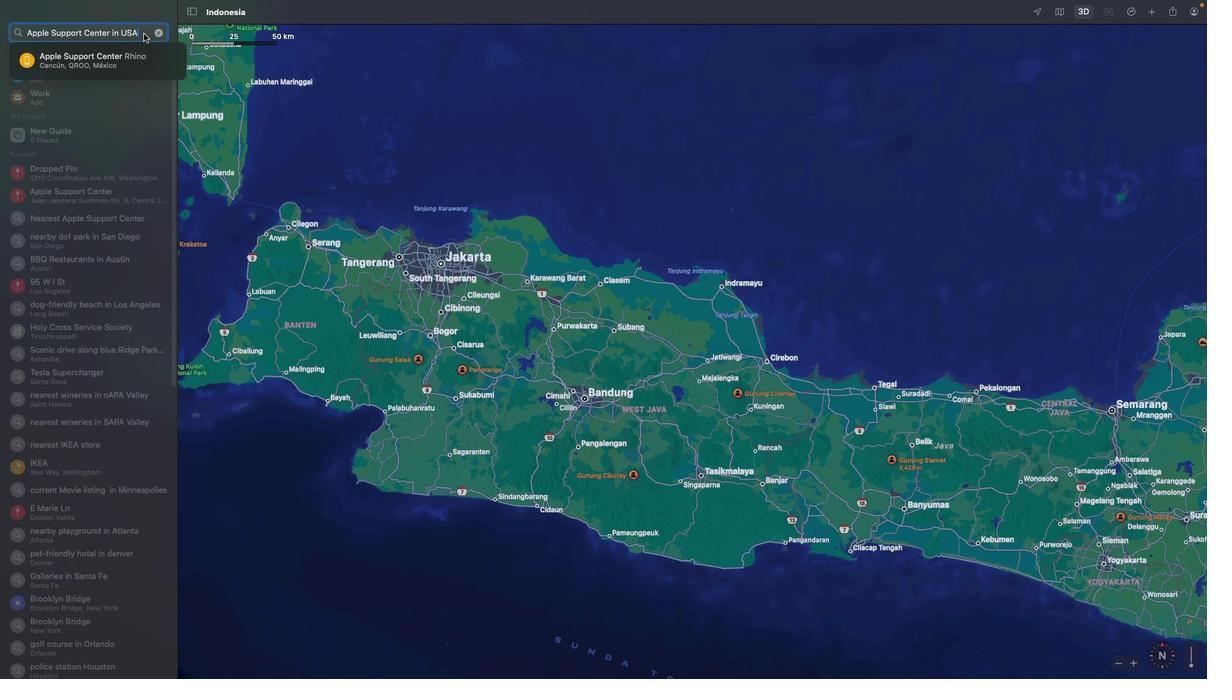 
Action: Key pressed Key.enter
Screenshot: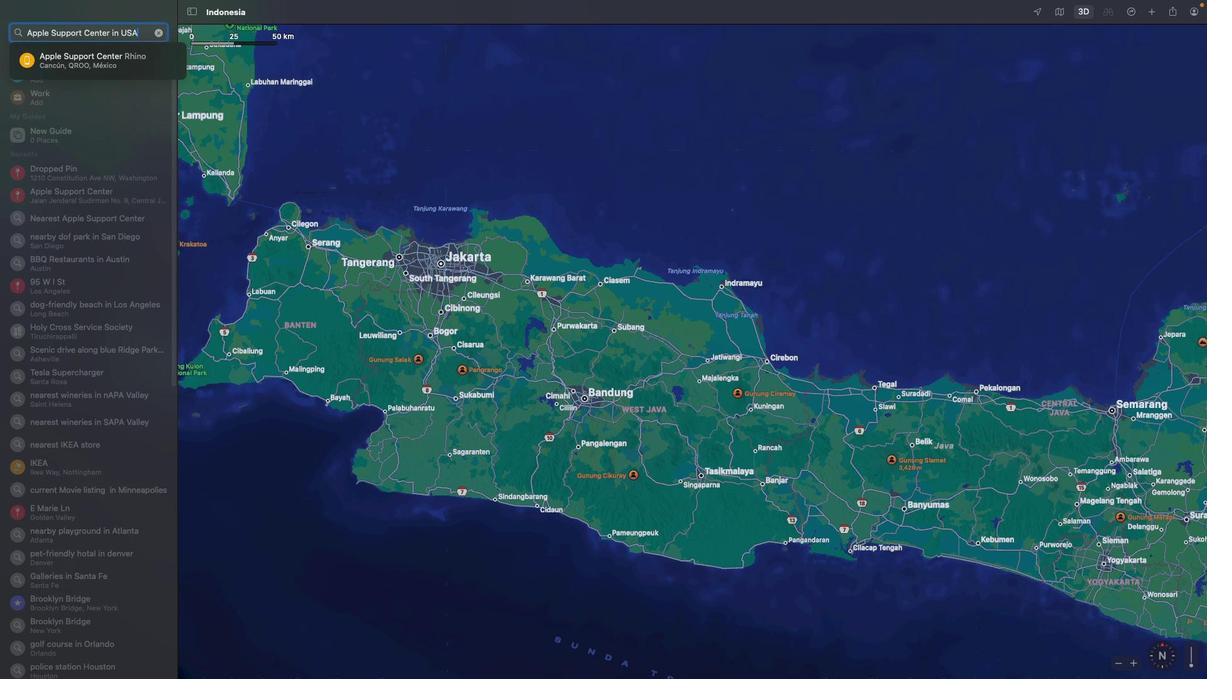 
Action: Mouse moved to (530, 322)
Screenshot: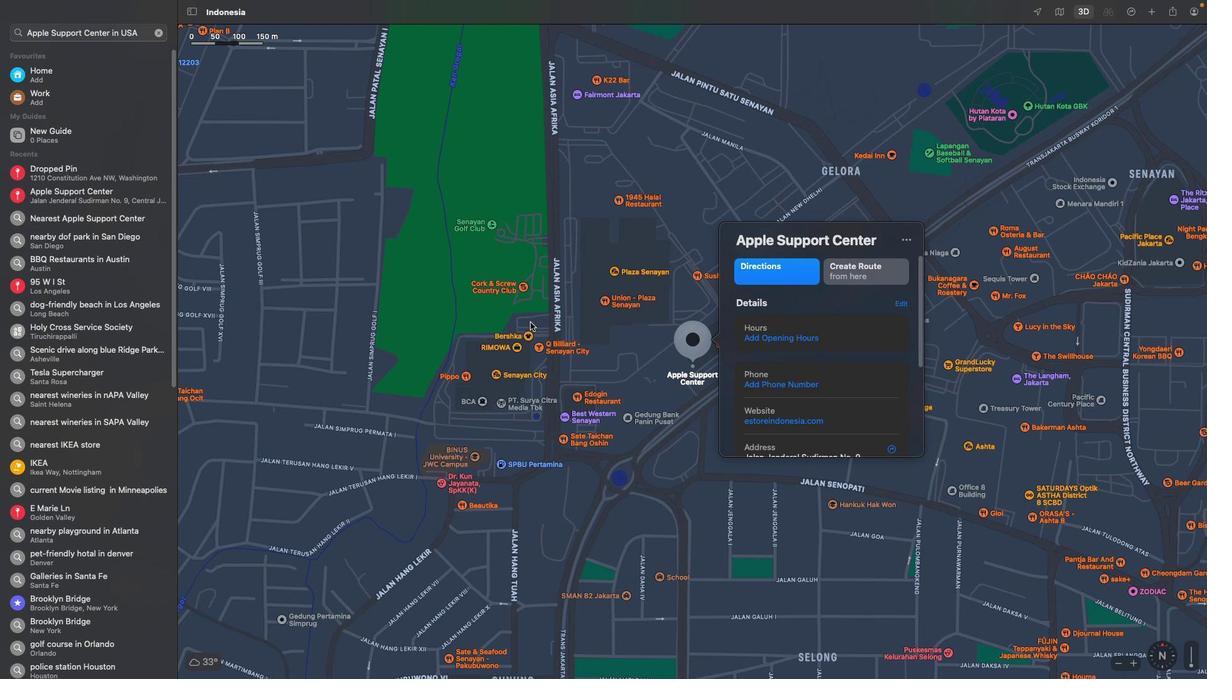 
